 Task: Explore Airbnb accommodation in Warora, India from 9th November, 2023 to 16th November, 2023 for 2 adults.2 bedrooms having 2 beds and 1 bathroom. Property type can be flat. Amenities needed are: washing machine. Look for 5 properties as per requirement.
Action: Mouse moved to (416, 83)
Screenshot: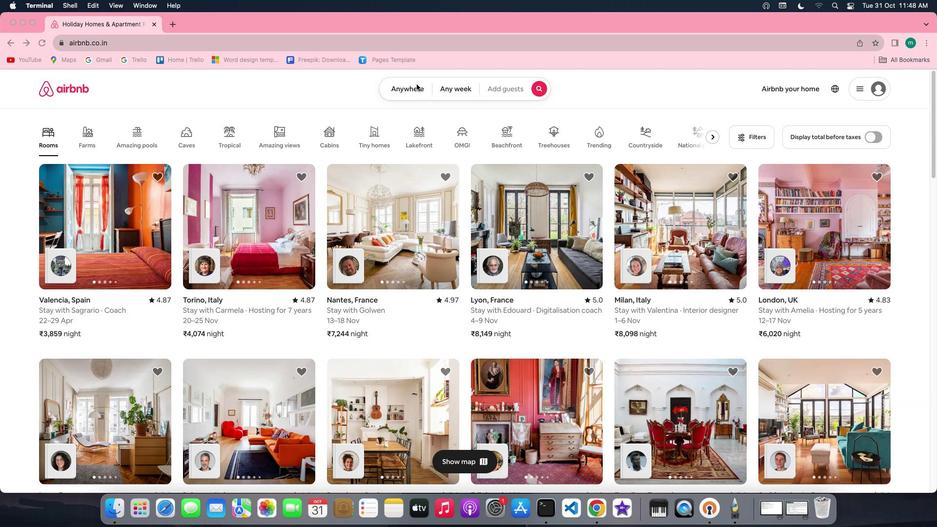 
Action: Mouse pressed left at (416, 83)
Screenshot: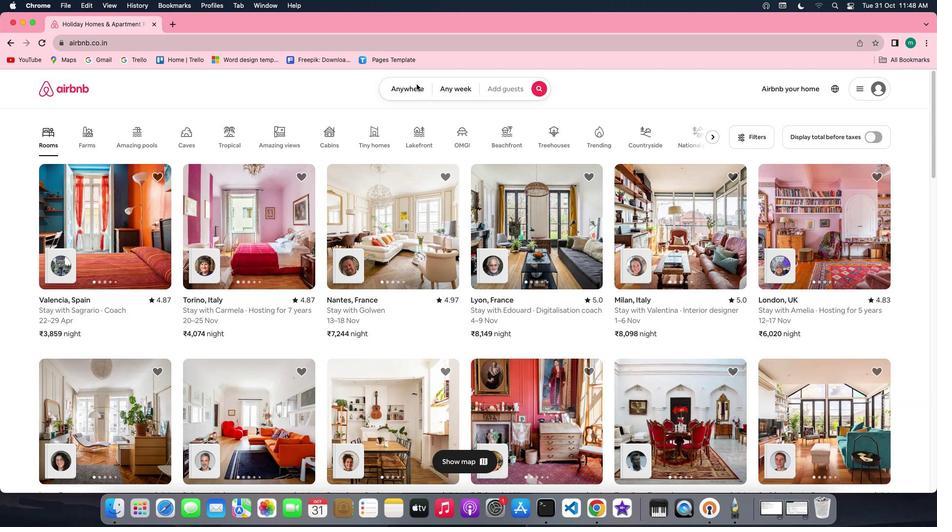 
Action: Mouse pressed left at (416, 83)
Screenshot: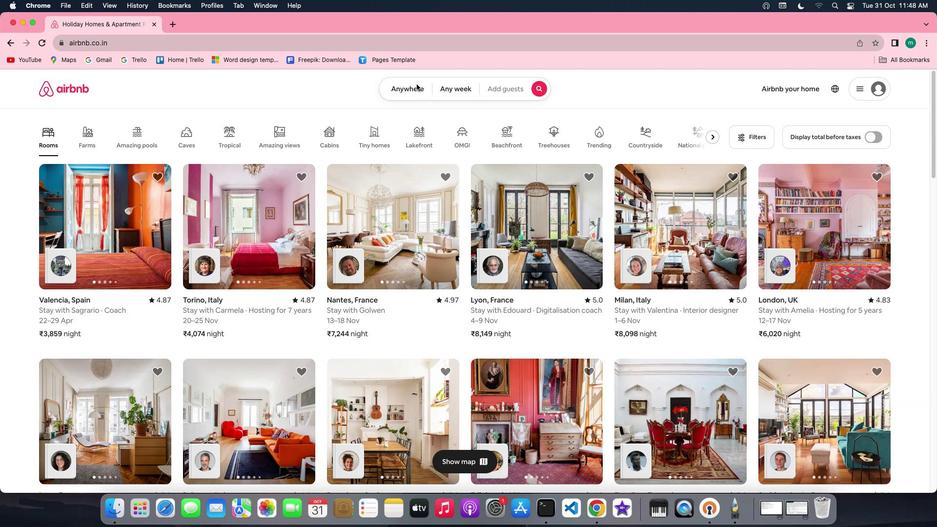 
Action: Mouse moved to (352, 125)
Screenshot: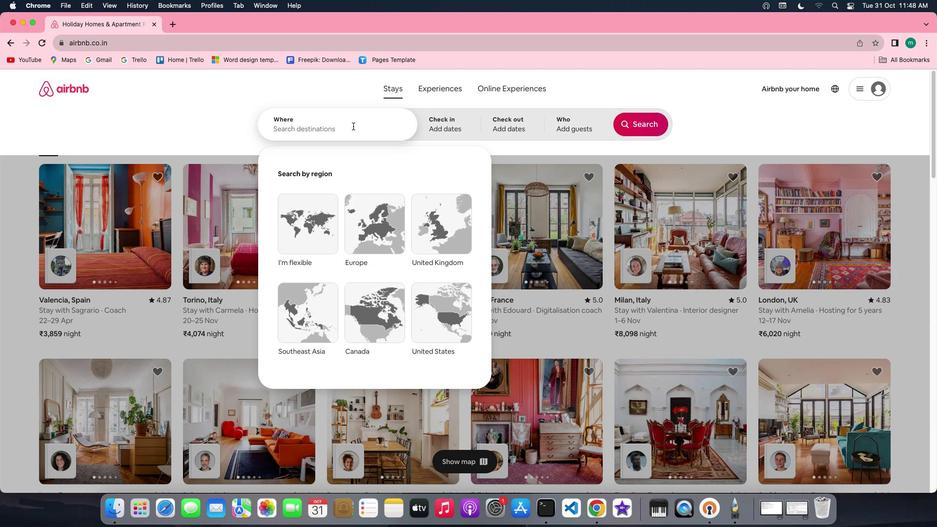 
Action: Mouse pressed left at (352, 125)
Screenshot: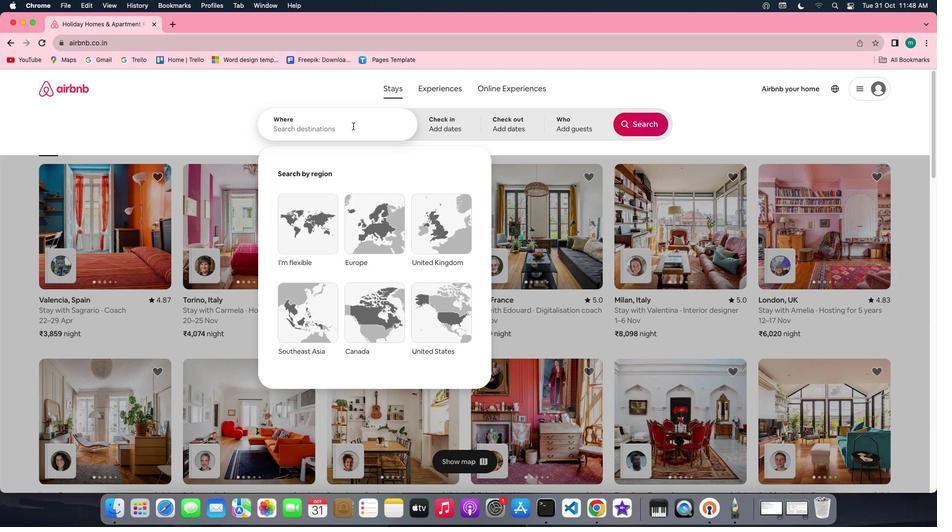 
Action: Key pressed Key.shift'W''a''r''o''r''a'','Key.spaceKey.shift'I''n''d''i''a'
Screenshot: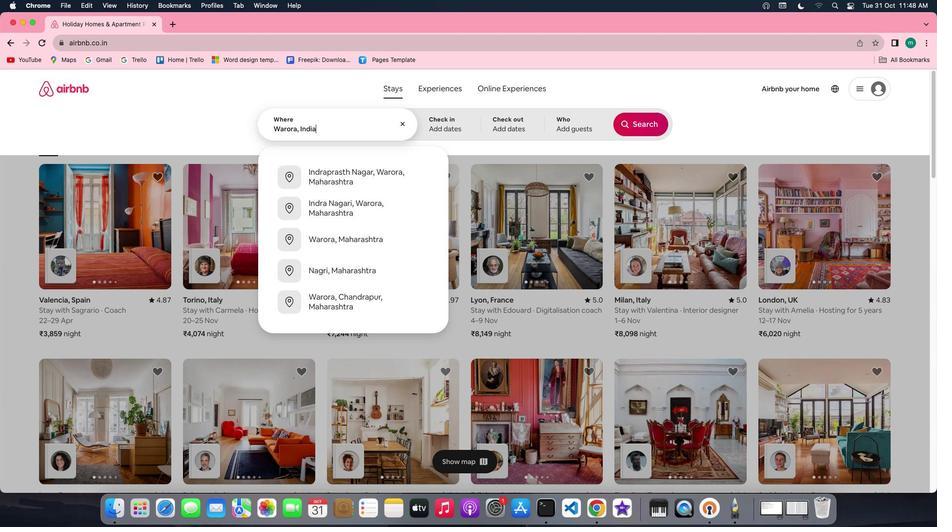 
Action: Mouse moved to (440, 119)
Screenshot: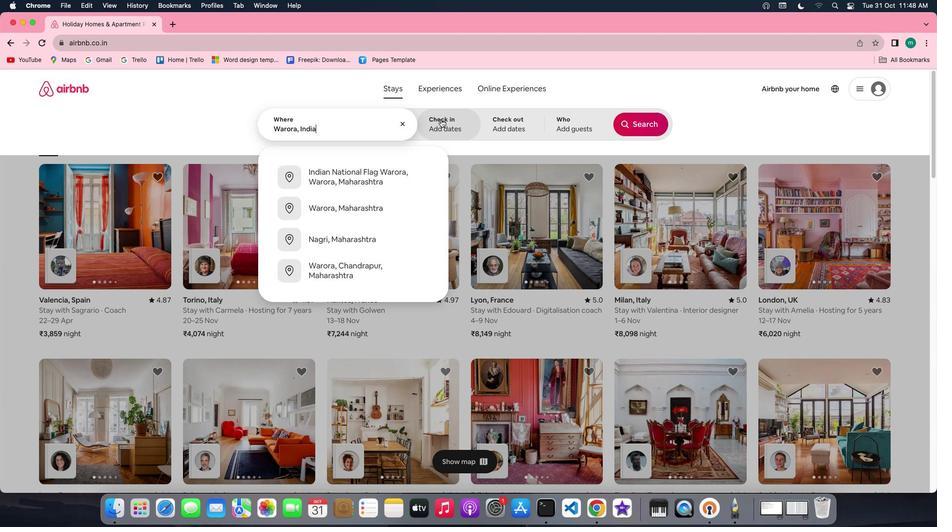 
Action: Mouse pressed left at (440, 119)
Screenshot: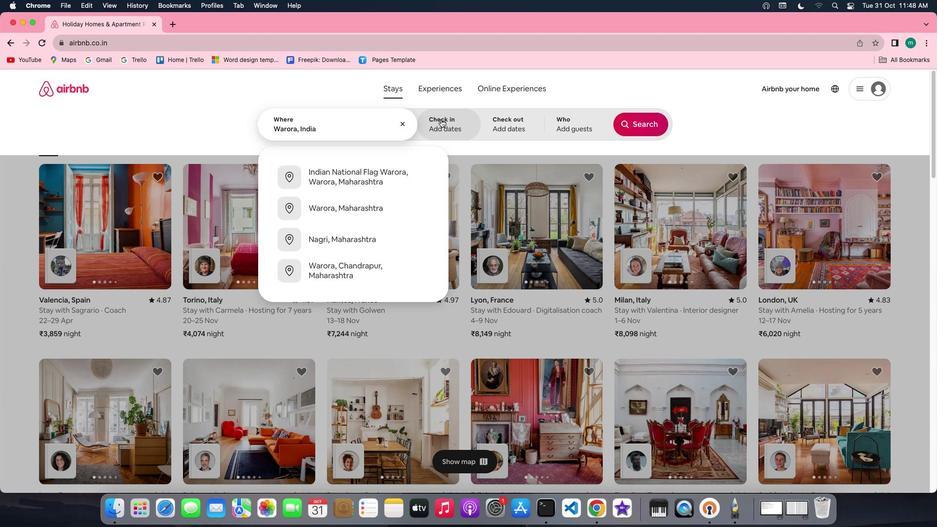 
Action: Mouse moved to (587, 267)
Screenshot: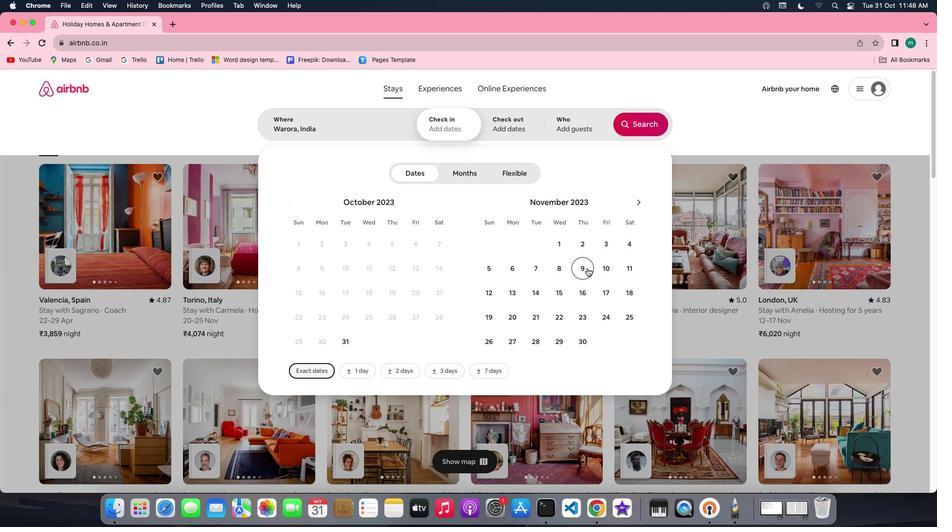 
Action: Mouse pressed left at (587, 267)
Screenshot: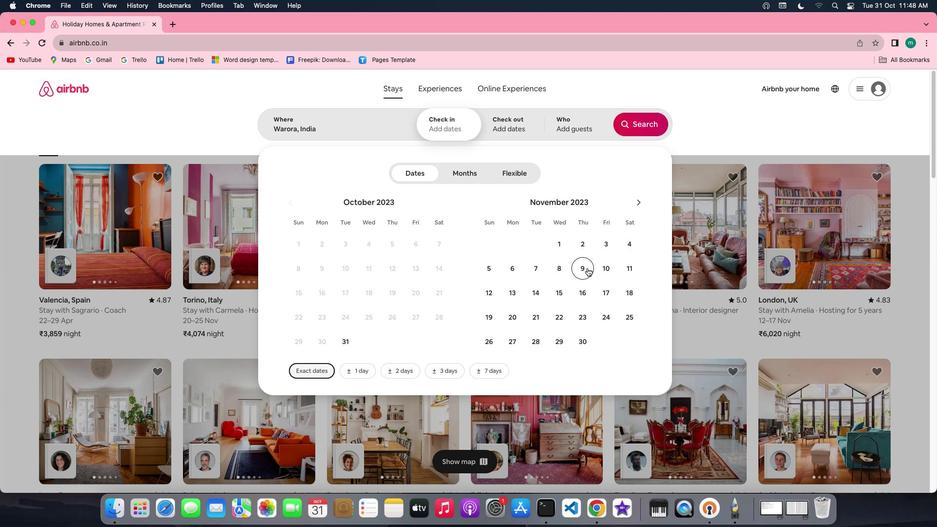 
Action: Mouse moved to (582, 292)
Screenshot: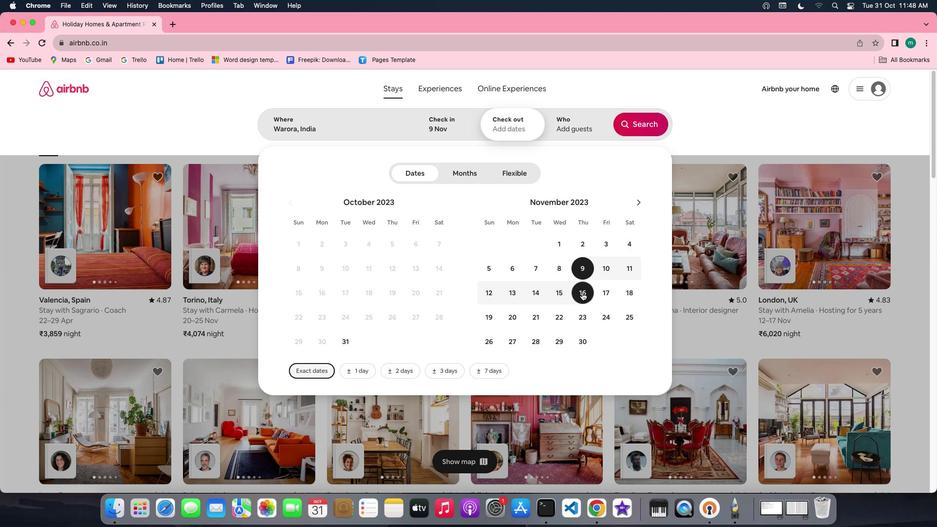 
Action: Mouse pressed left at (582, 292)
Screenshot: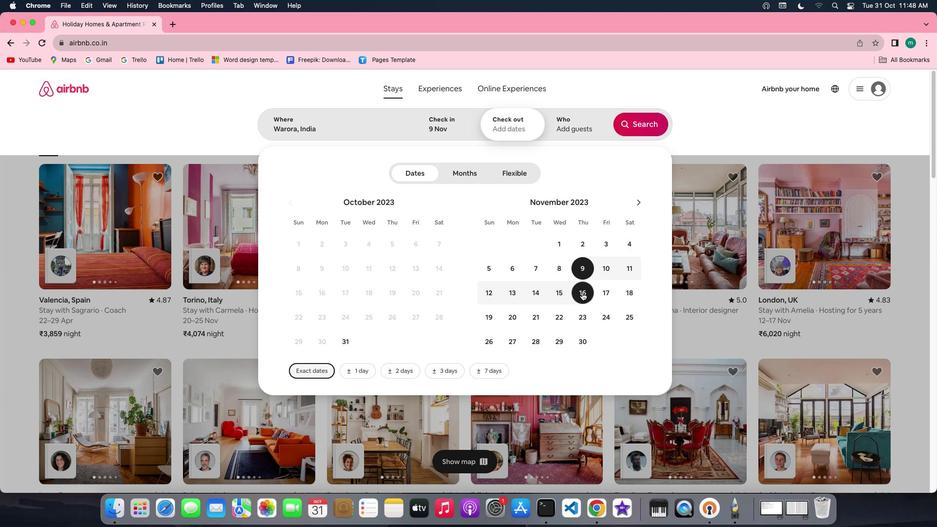 
Action: Mouse moved to (567, 135)
Screenshot: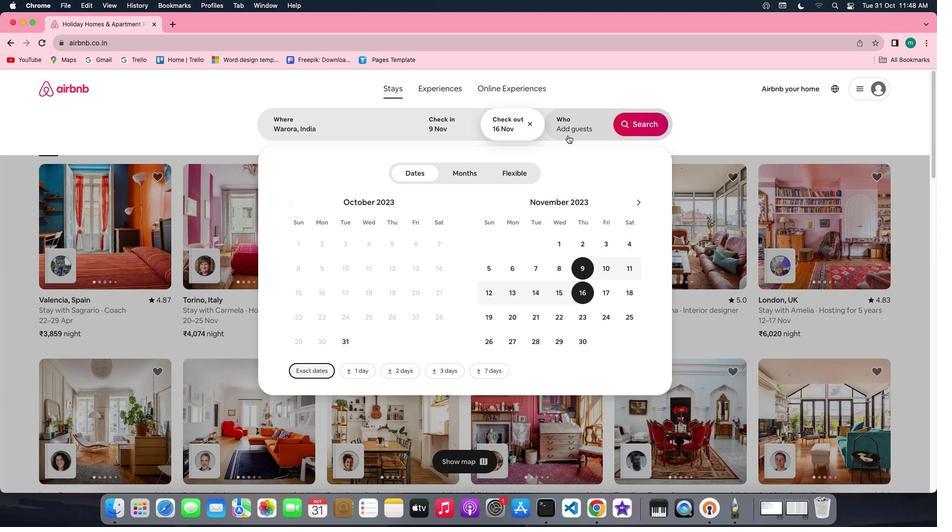 
Action: Mouse pressed left at (567, 135)
Screenshot: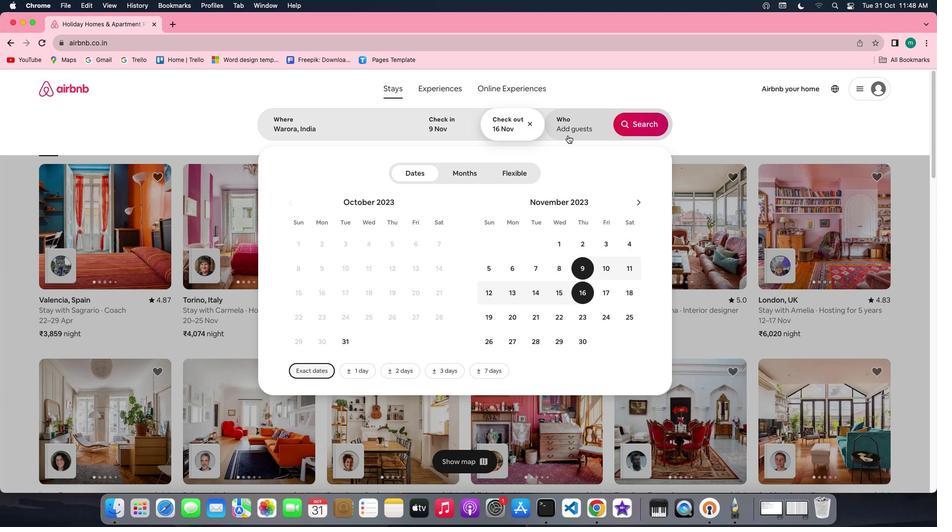 
Action: Mouse moved to (641, 175)
Screenshot: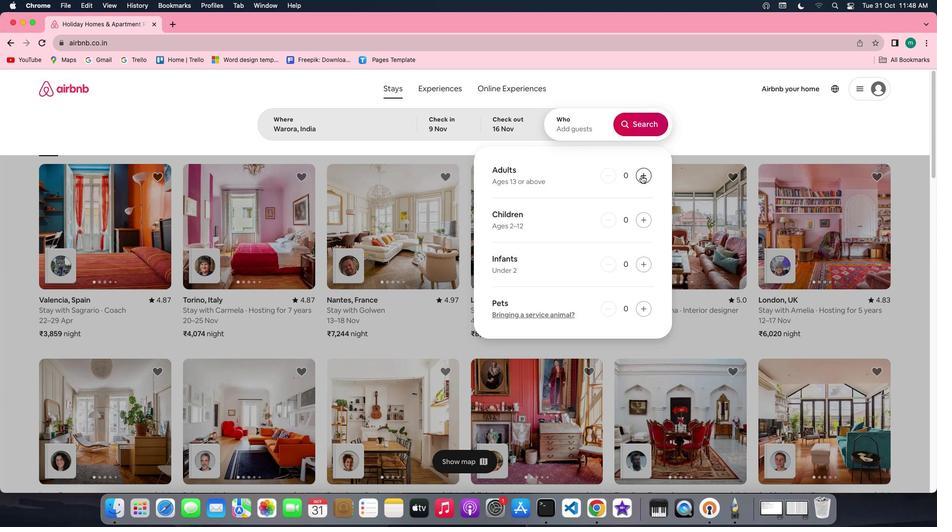 
Action: Mouse pressed left at (641, 175)
Screenshot: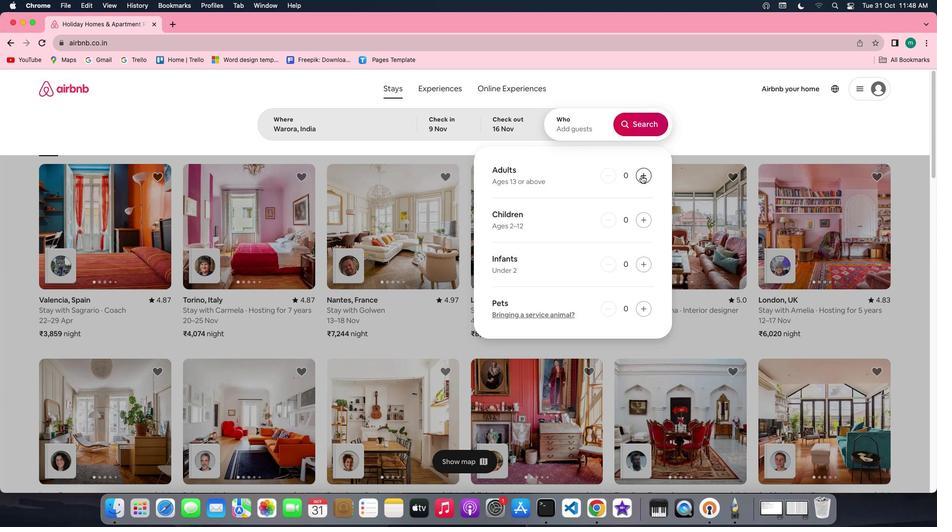 
Action: Mouse pressed left at (641, 175)
Screenshot: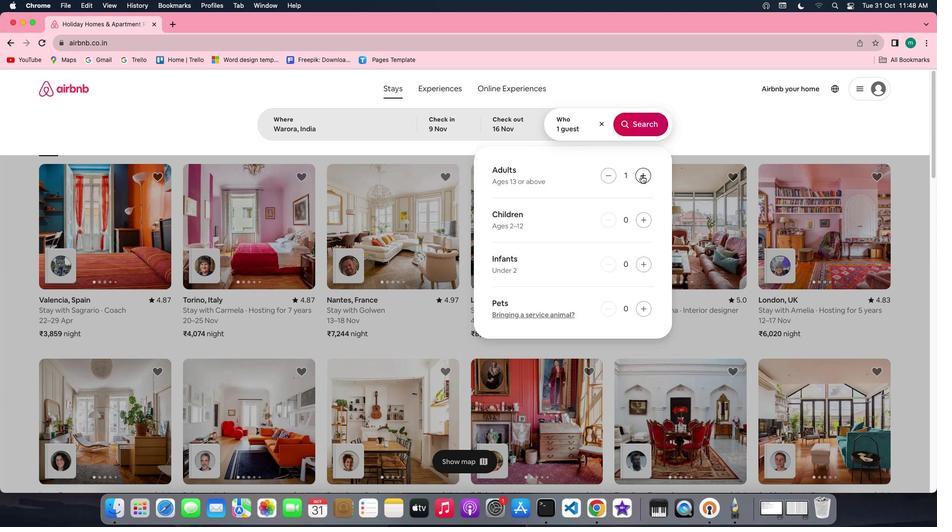 
Action: Mouse moved to (650, 123)
Screenshot: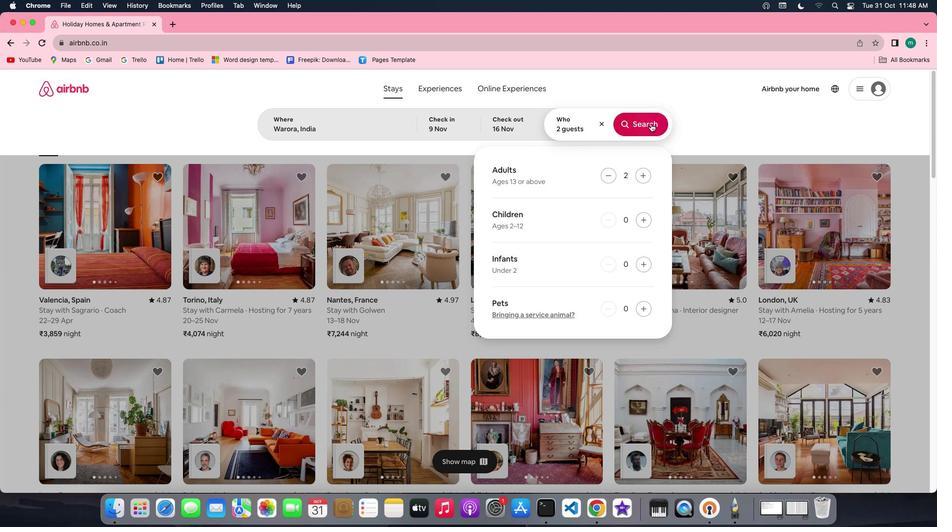 
Action: Mouse pressed left at (650, 123)
Screenshot: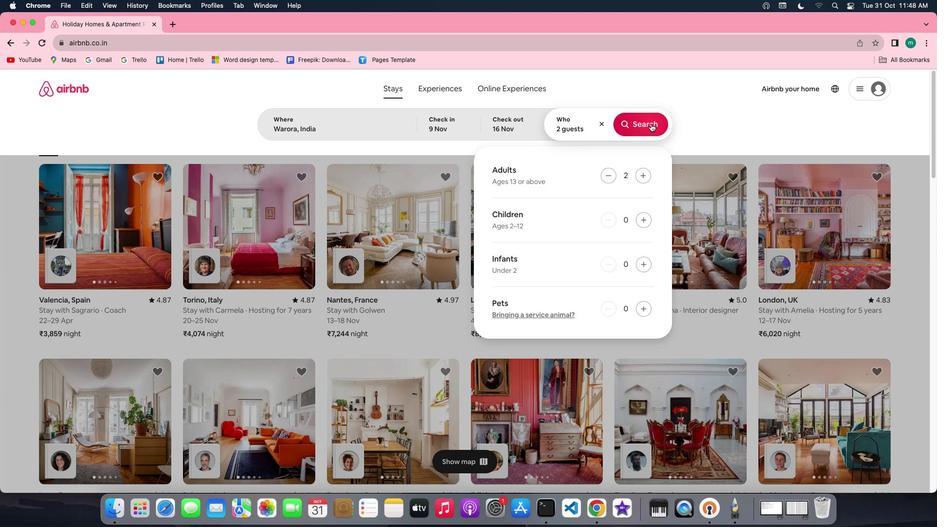 
Action: Mouse moved to (780, 123)
Screenshot: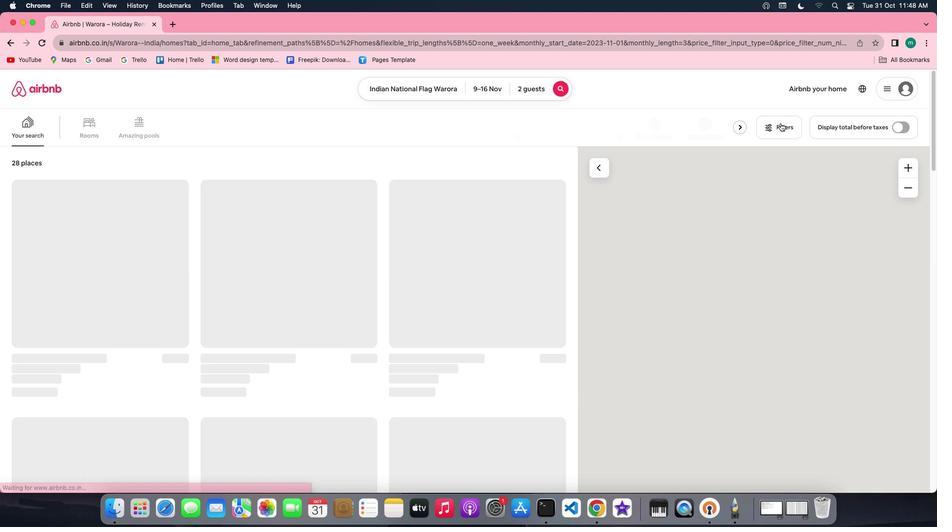 
Action: Mouse pressed left at (780, 123)
Screenshot: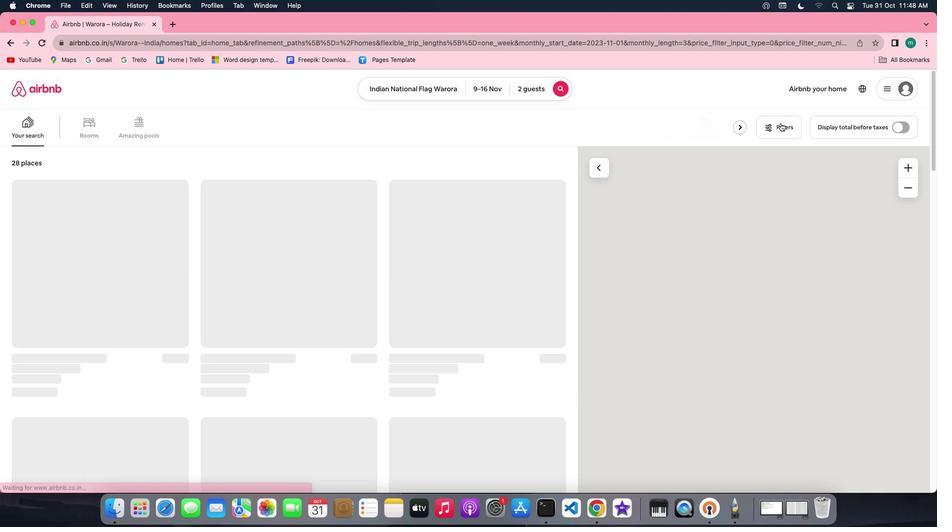
Action: Mouse moved to (493, 263)
Screenshot: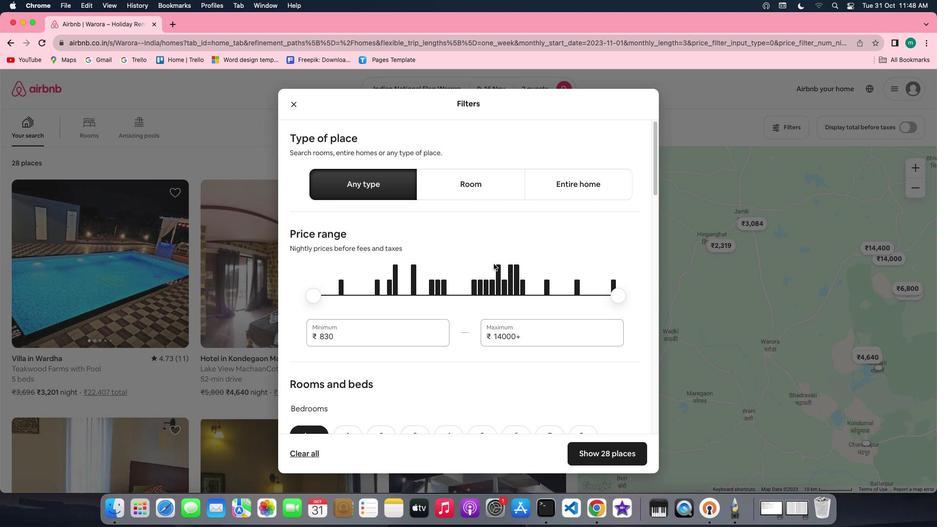 
Action: Mouse scrolled (493, 263) with delta (0, 0)
Screenshot: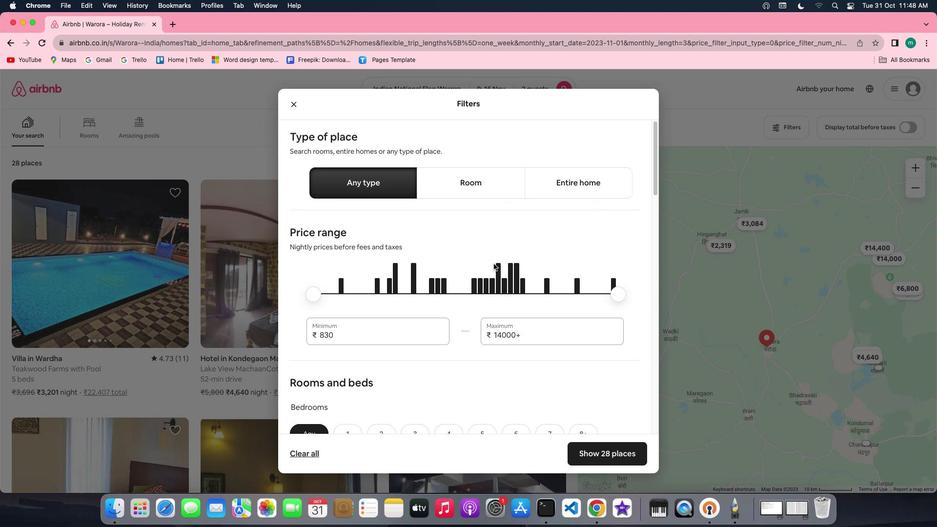 
Action: Mouse scrolled (493, 263) with delta (0, 0)
Screenshot: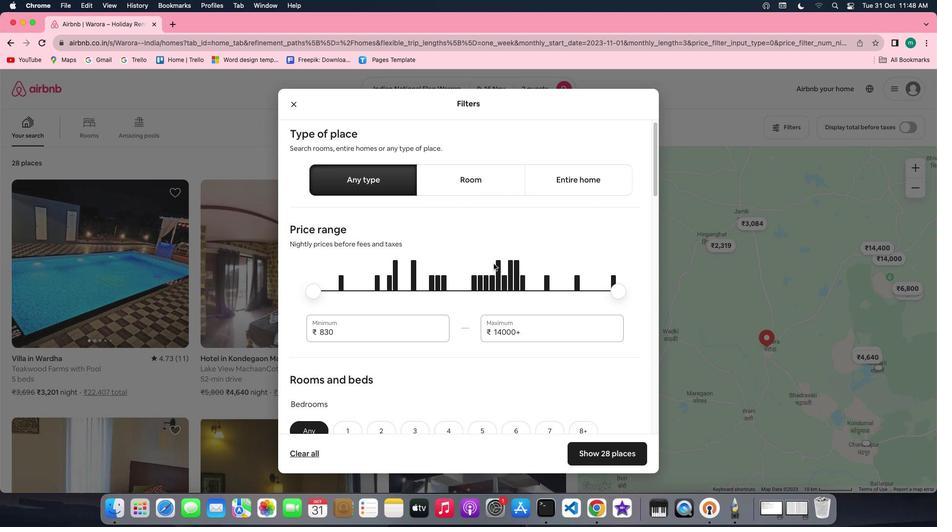 
Action: Mouse scrolled (493, 263) with delta (0, 0)
Screenshot: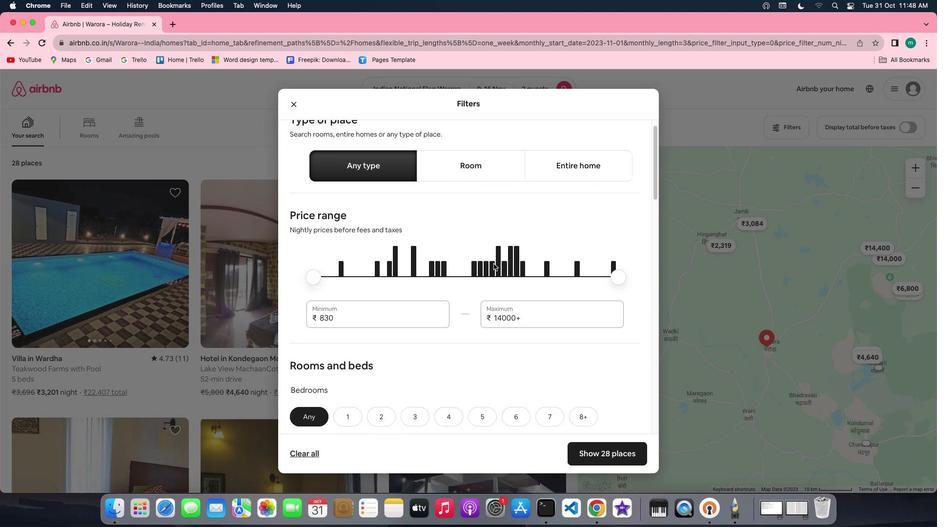 
Action: Mouse scrolled (493, 263) with delta (0, 0)
Screenshot: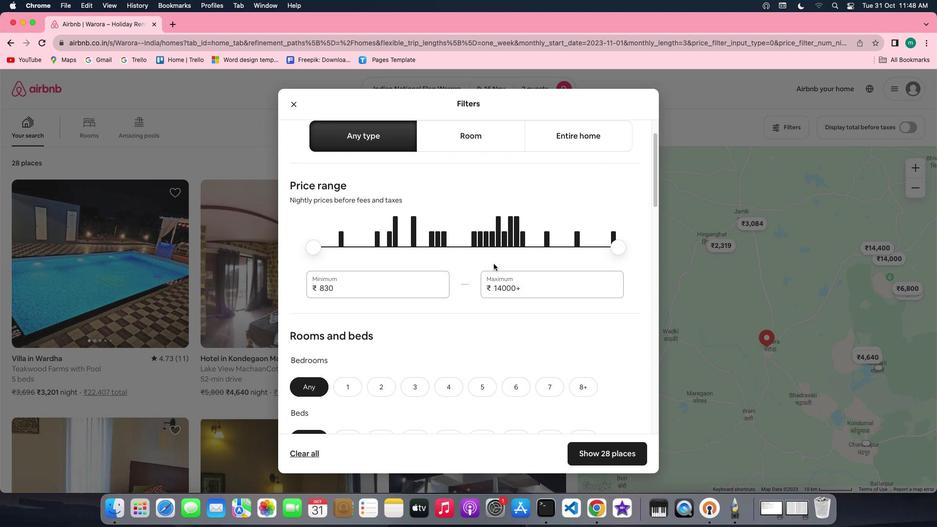 
Action: Mouse scrolled (493, 263) with delta (0, 0)
Screenshot: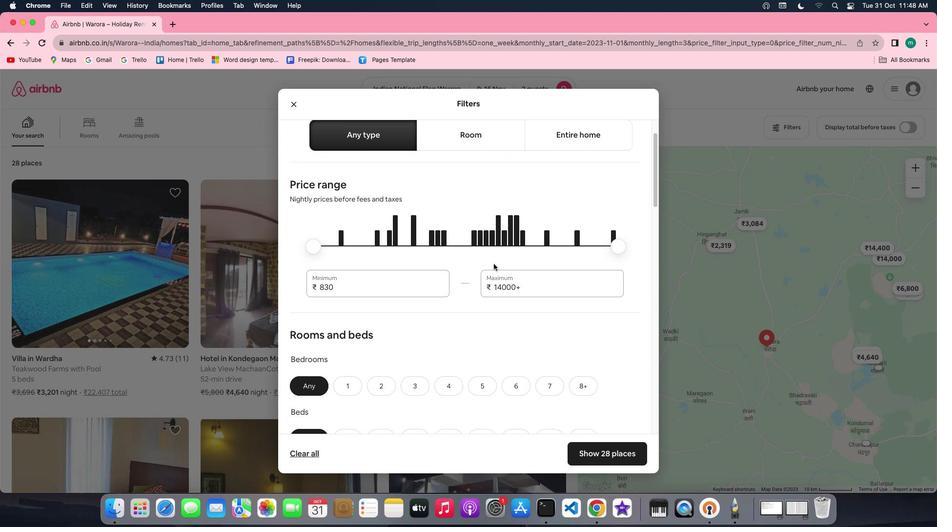 
Action: Mouse scrolled (493, 263) with delta (0, 0)
Screenshot: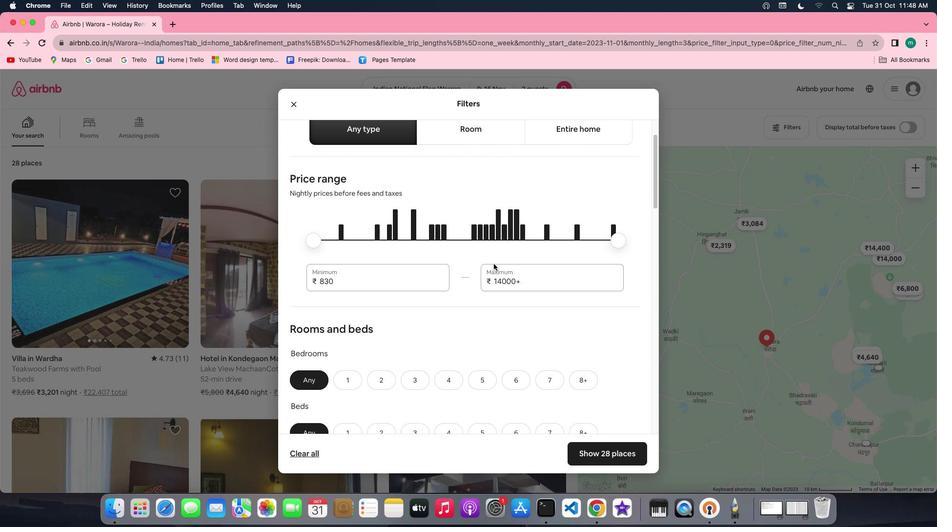 
Action: Mouse scrolled (493, 263) with delta (0, 0)
Screenshot: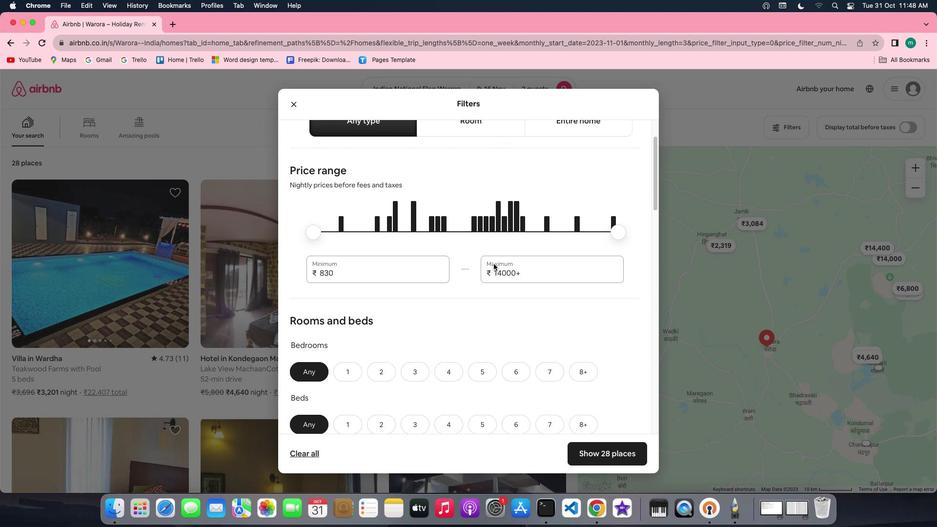 
Action: Mouse scrolled (493, 263) with delta (0, 0)
Screenshot: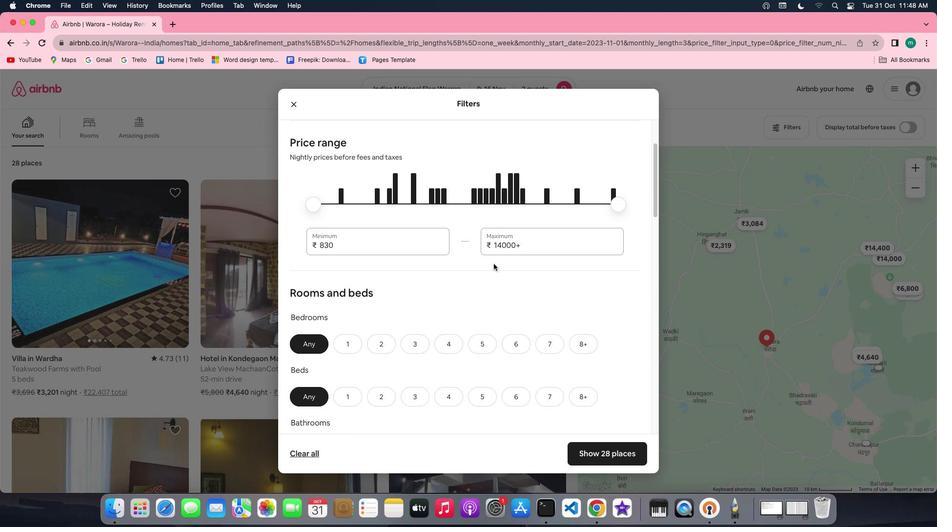 
Action: Mouse moved to (493, 263)
Screenshot: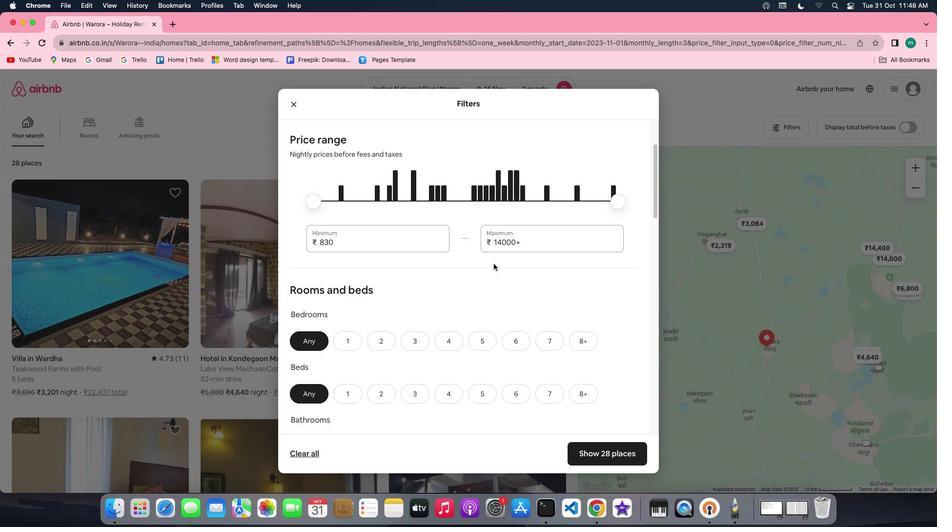 
Action: Mouse scrolled (493, 263) with delta (0, 0)
Screenshot: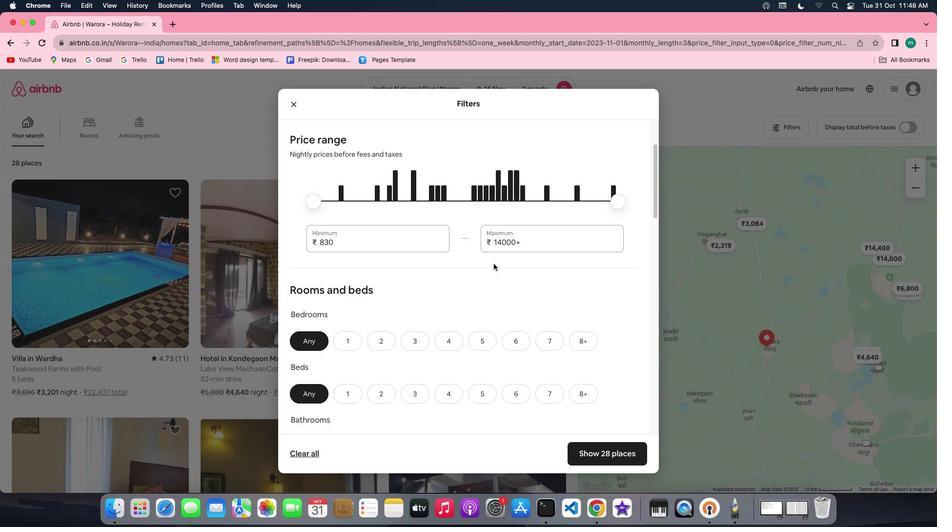 
Action: Mouse scrolled (493, 263) with delta (0, 0)
Screenshot: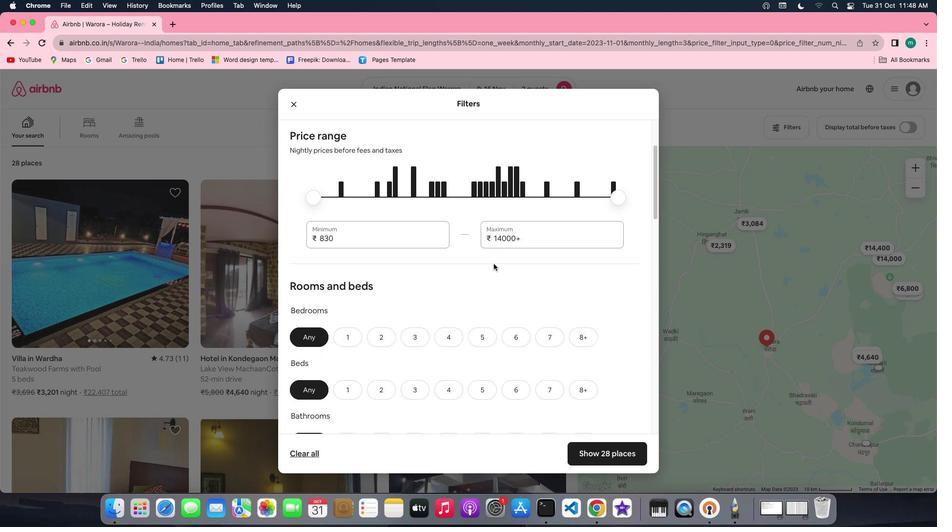 
Action: Mouse scrolled (493, 263) with delta (0, 0)
Screenshot: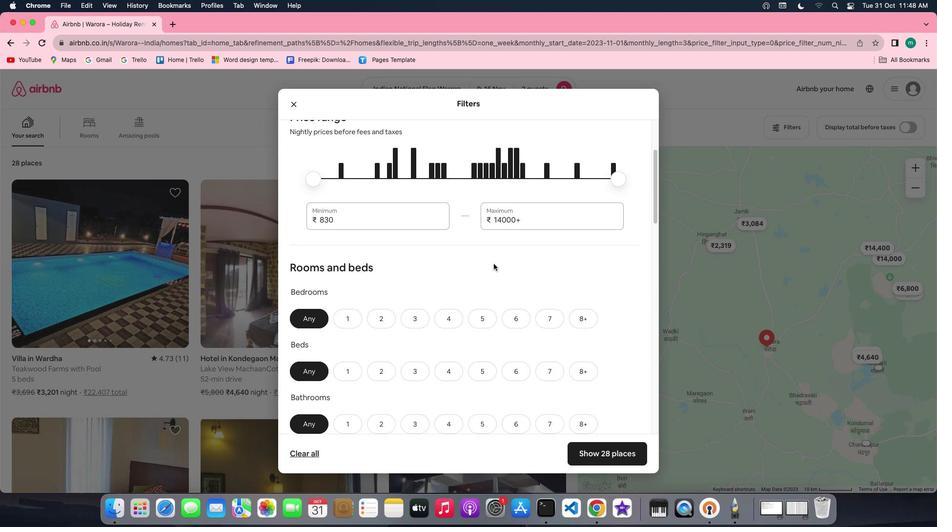 
Action: Mouse scrolled (493, 263) with delta (0, 0)
Screenshot: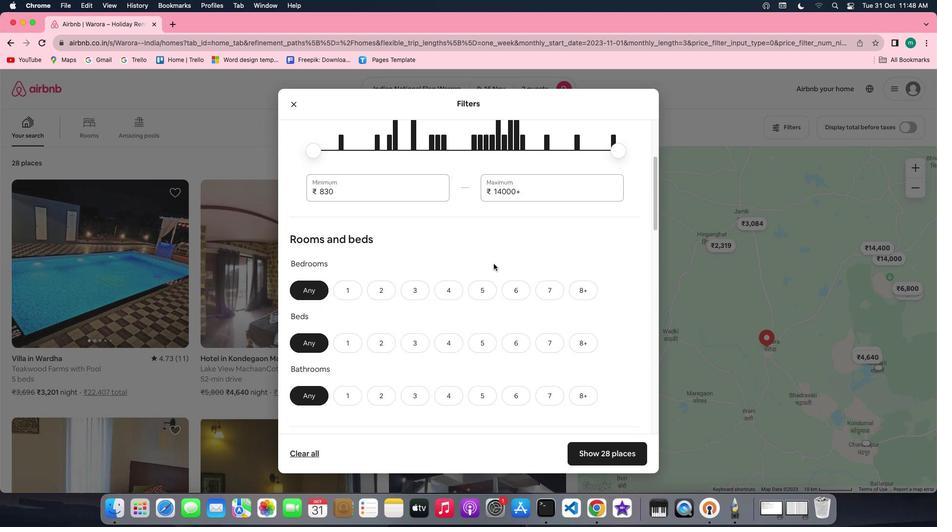
Action: Mouse scrolled (493, 263) with delta (0, 0)
Screenshot: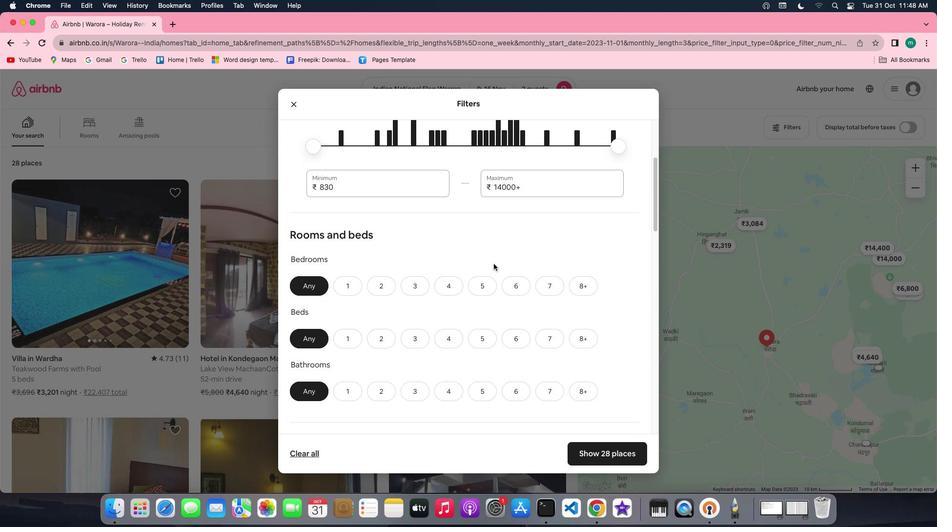 
Action: Mouse scrolled (493, 263) with delta (0, 0)
Screenshot: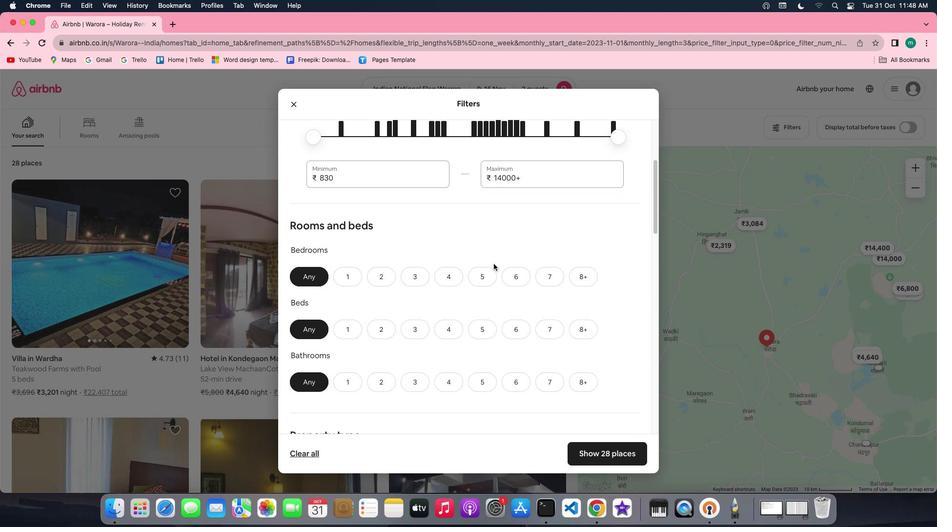 
Action: Mouse scrolled (493, 263) with delta (0, 0)
Screenshot: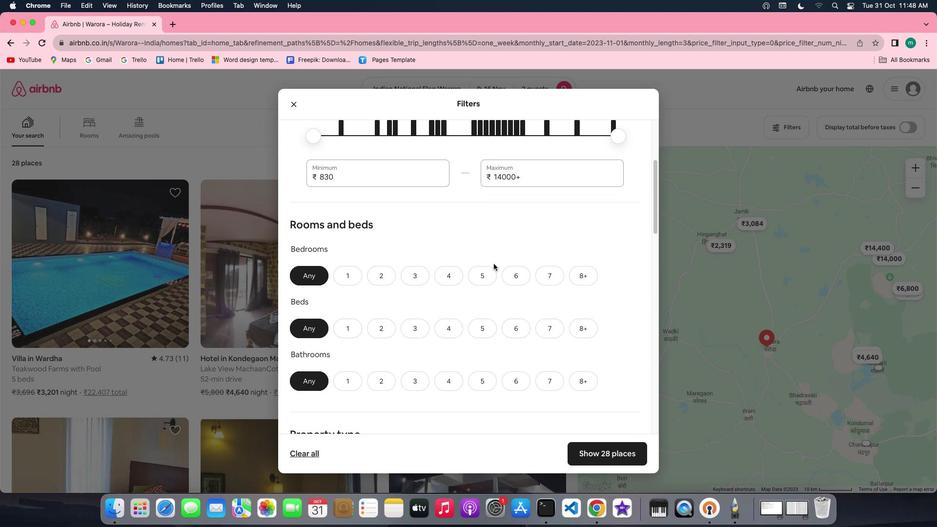 
Action: Mouse scrolled (493, 263) with delta (0, 0)
Screenshot: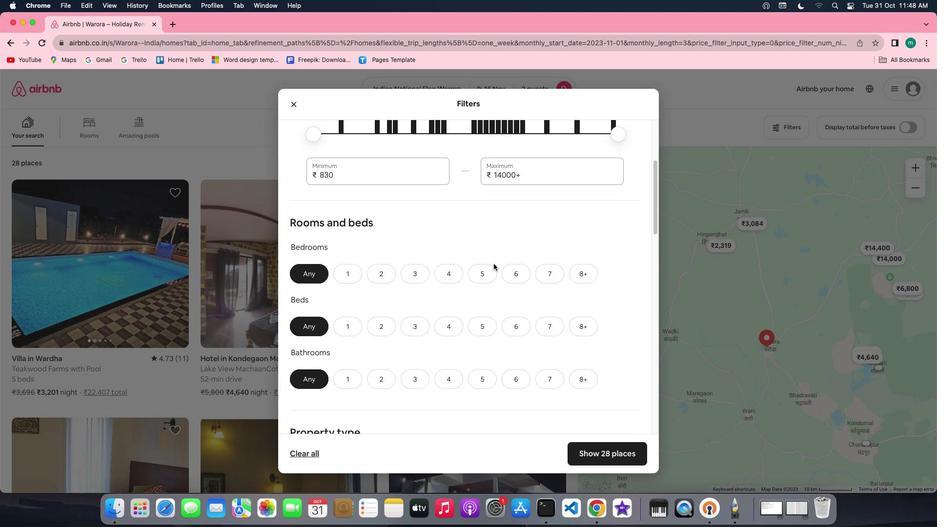
Action: Mouse scrolled (493, 263) with delta (0, 0)
Screenshot: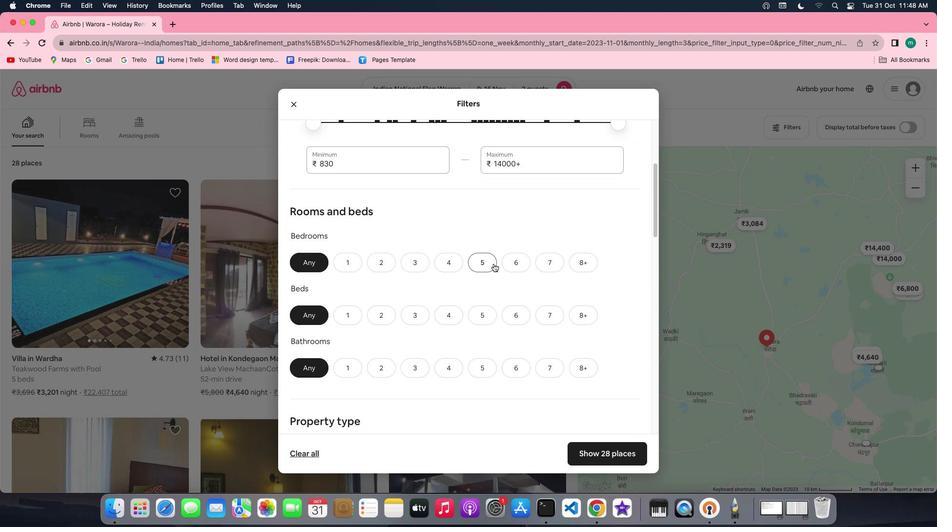 
Action: Mouse moved to (386, 223)
Screenshot: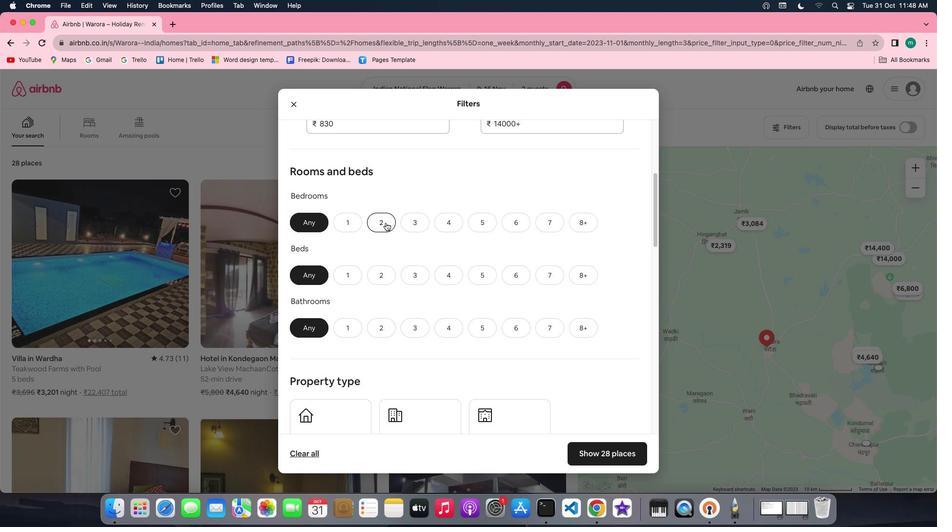 
Action: Mouse pressed left at (386, 223)
Screenshot: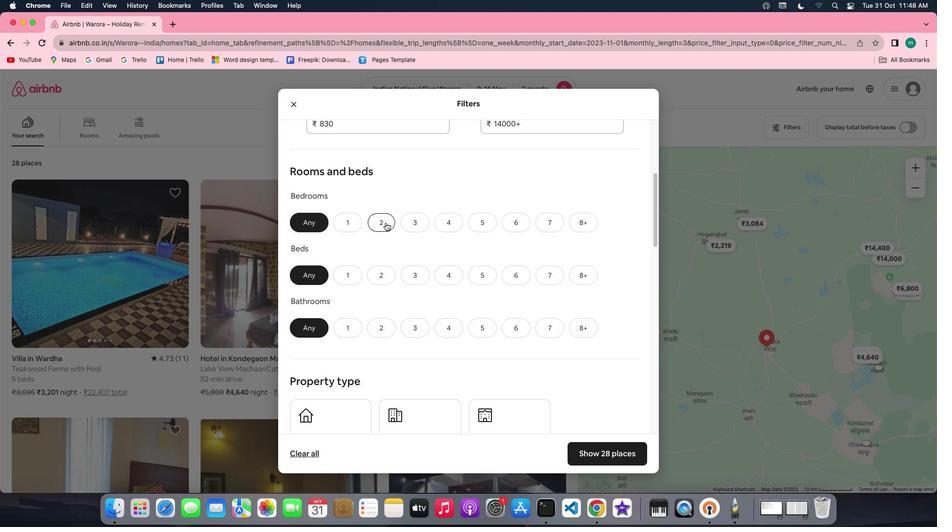
Action: Mouse moved to (377, 276)
Screenshot: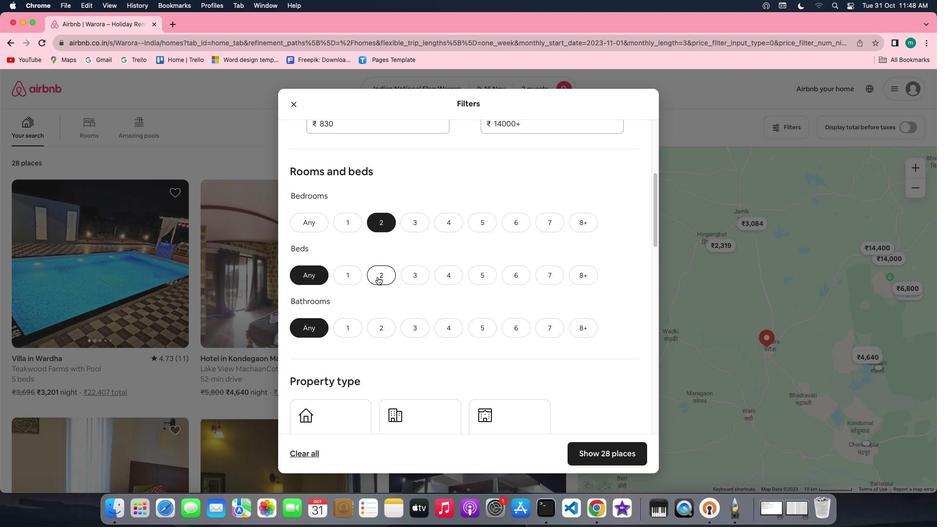 
Action: Mouse pressed left at (377, 276)
Screenshot: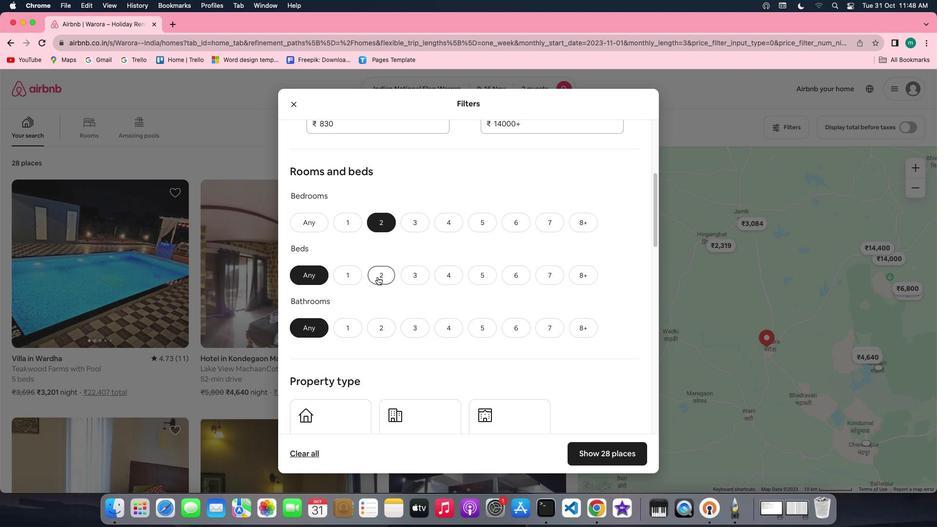 
Action: Mouse moved to (348, 325)
Screenshot: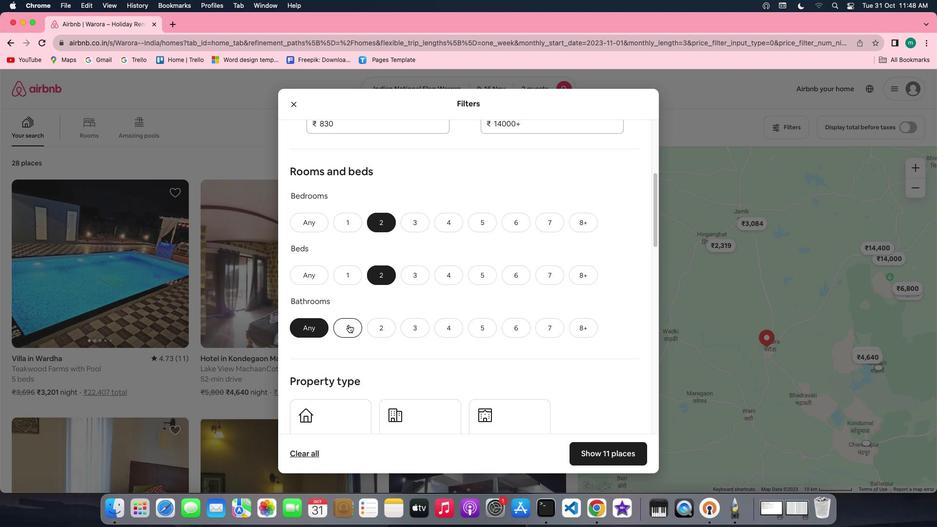 
Action: Mouse pressed left at (348, 325)
Screenshot: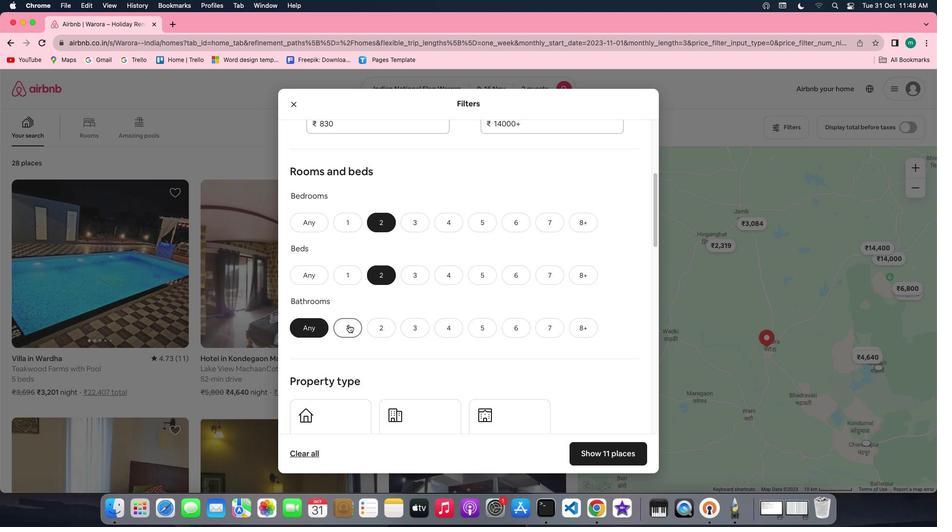 
Action: Mouse moved to (506, 327)
Screenshot: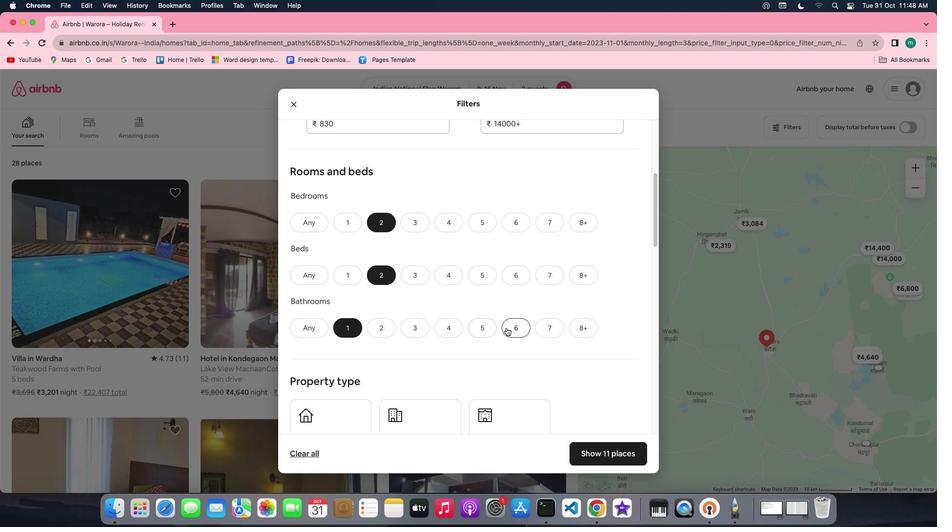 
Action: Mouse scrolled (506, 327) with delta (0, 0)
Screenshot: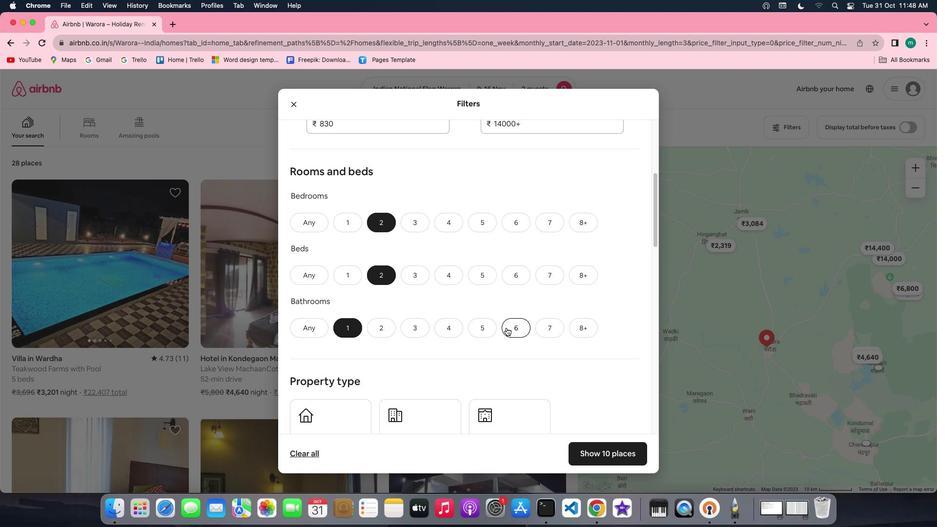 
Action: Mouse scrolled (506, 327) with delta (0, 0)
Screenshot: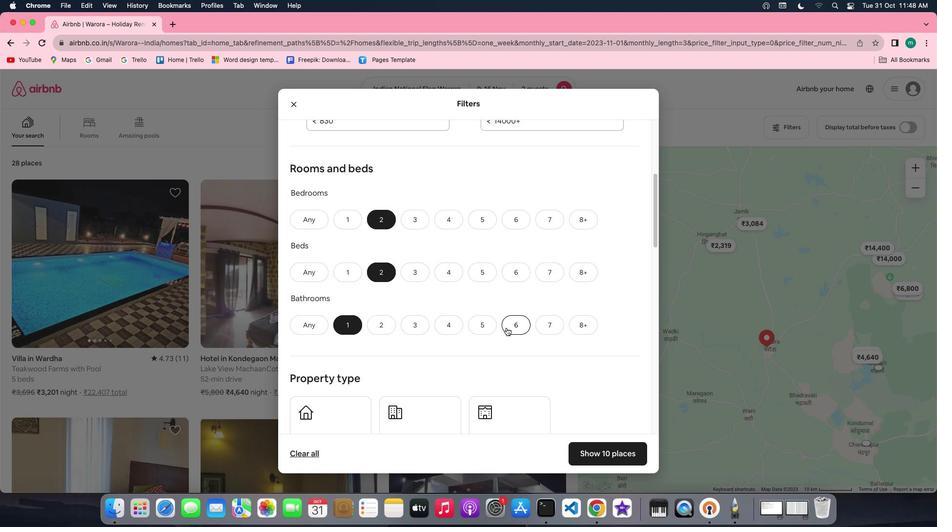
Action: Mouse scrolled (506, 327) with delta (0, 0)
Screenshot: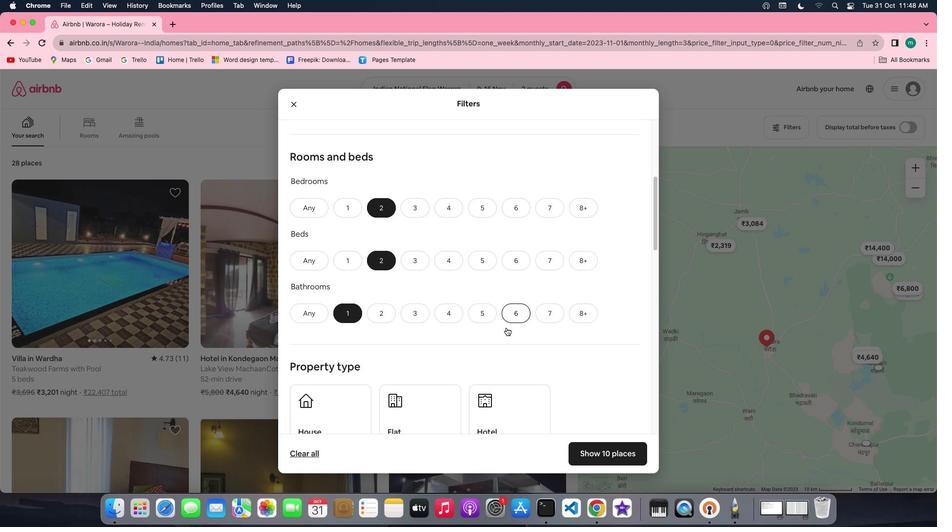 
Action: Mouse scrolled (506, 327) with delta (0, 0)
Screenshot: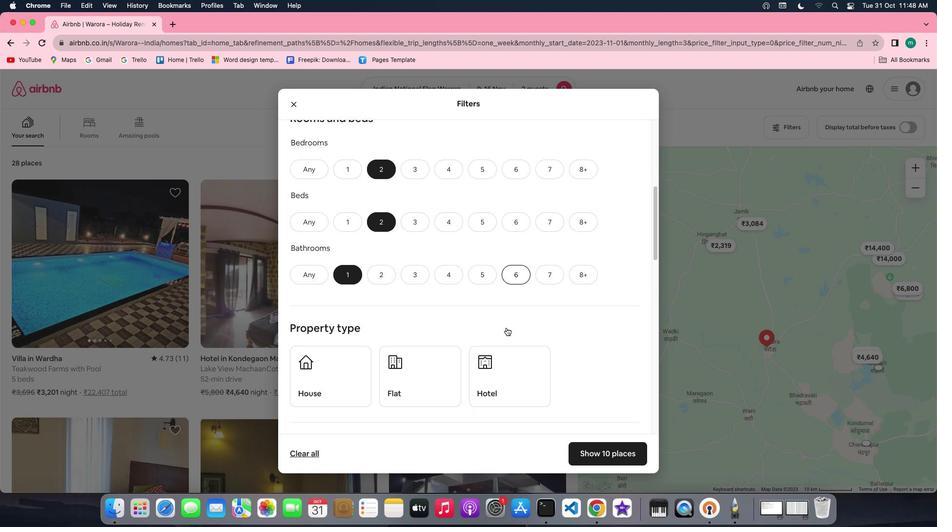 
Action: Mouse scrolled (506, 327) with delta (0, 0)
Screenshot: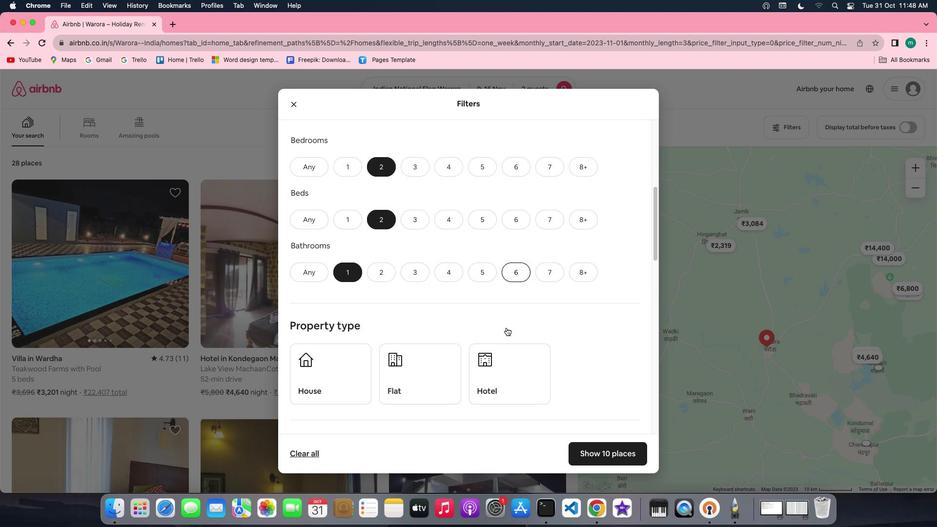 
Action: Mouse scrolled (506, 327) with delta (0, 0)
Screenshot: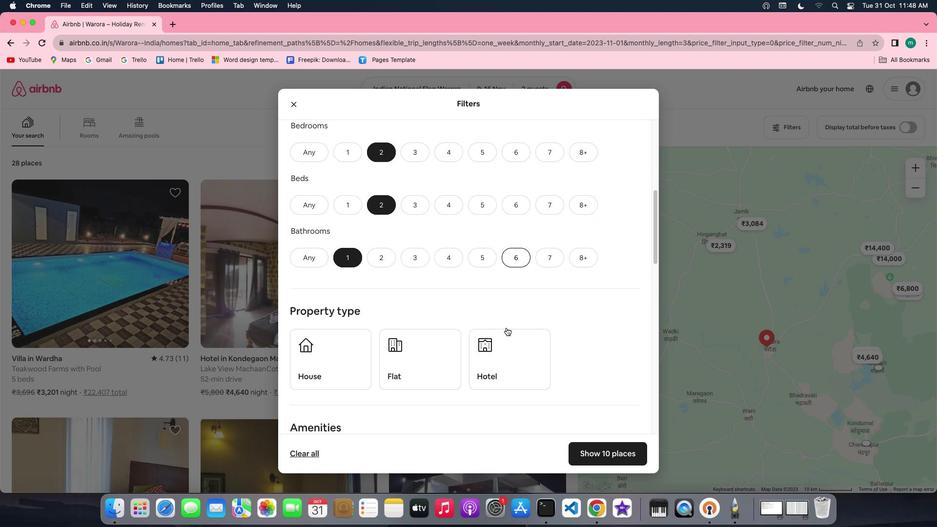 
Action: Mouse scrolled (506, 327) with delta (0, 0)
Screenshot: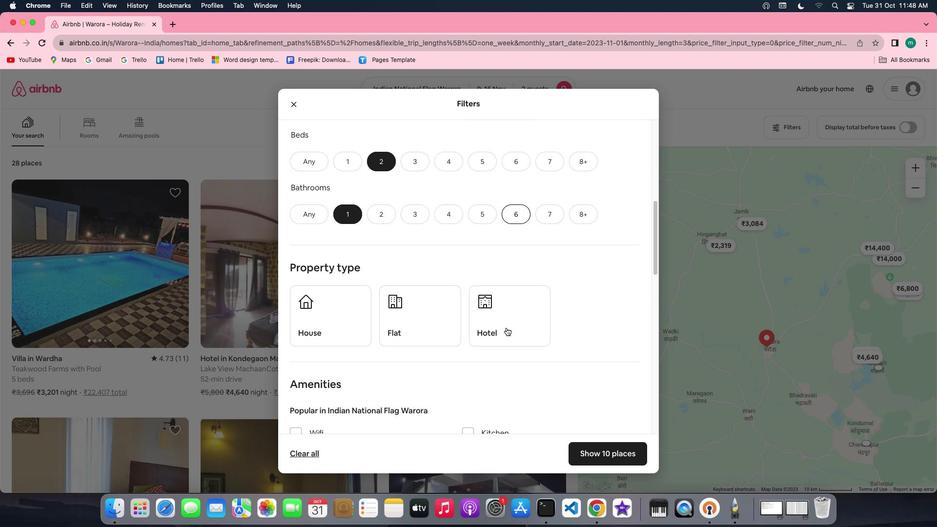 
Action: Mouse scrolled (506, 327) with delta (0, 0)
Screenshot: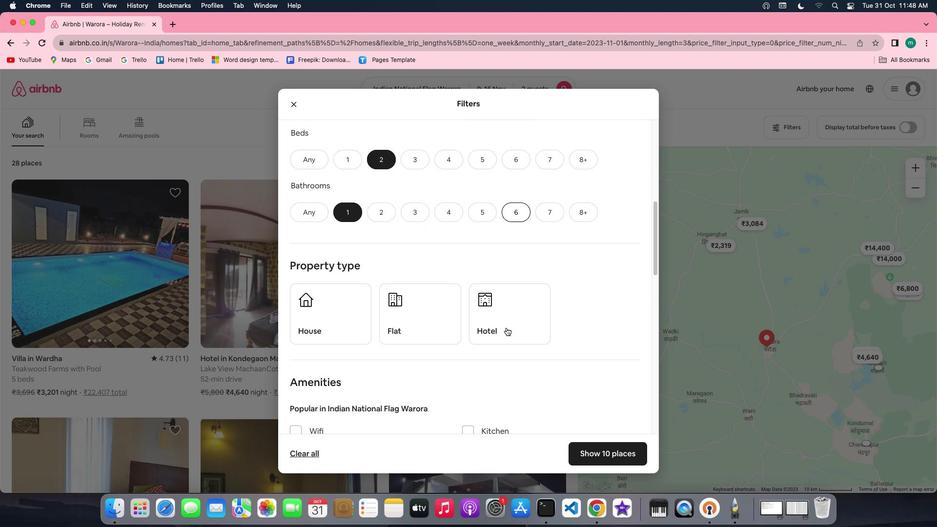 
Action: Mouse scrolled (506, 327) with delta (0, 0)
Screenshot: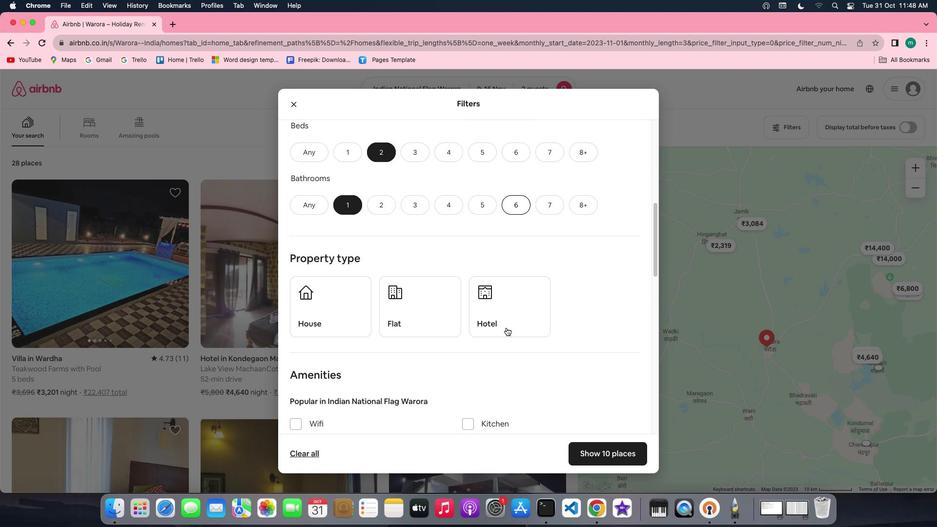 
Action: Mouse scrolled (506, 327) with delta (0, 0)
Screenshot: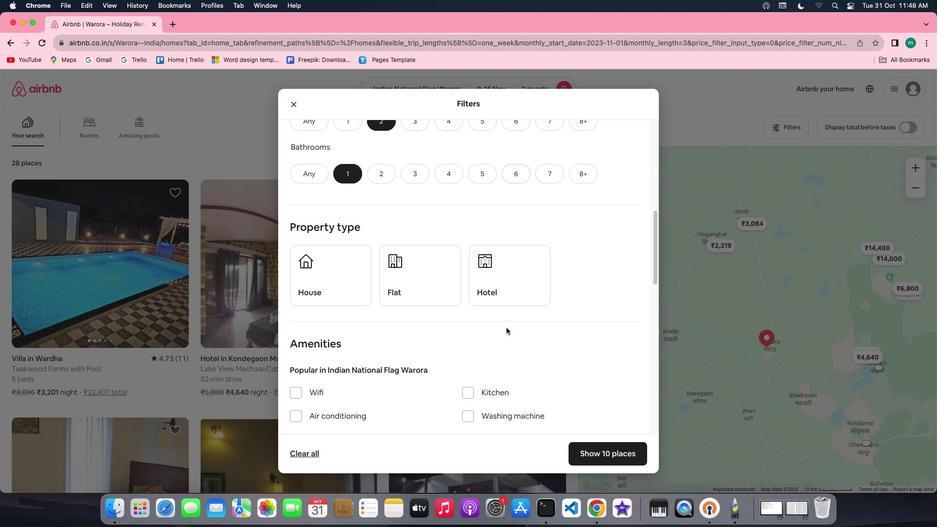 
Action: Mouse scrolled (506, 327) with delta (0, 0)
Screenshot: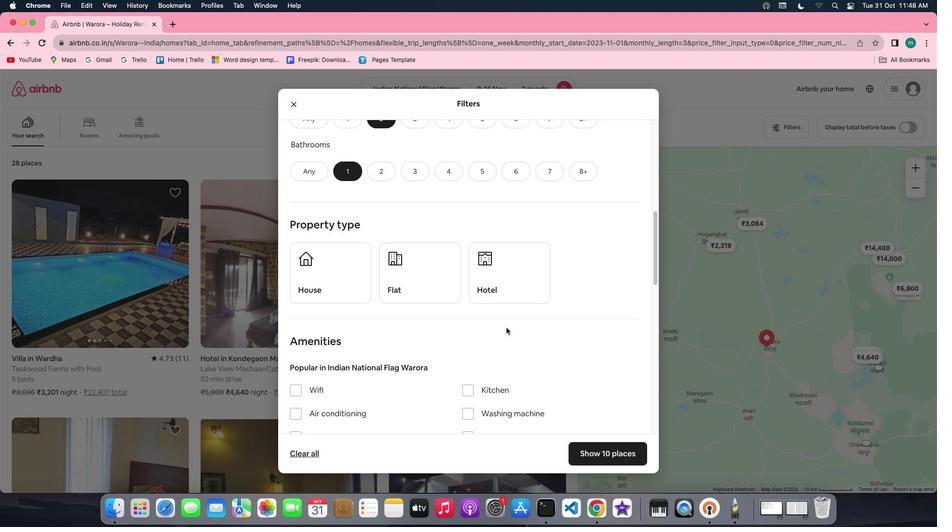 
Action: Mouse scrolled (506, 327) with delta (0, 0)
Screenshot: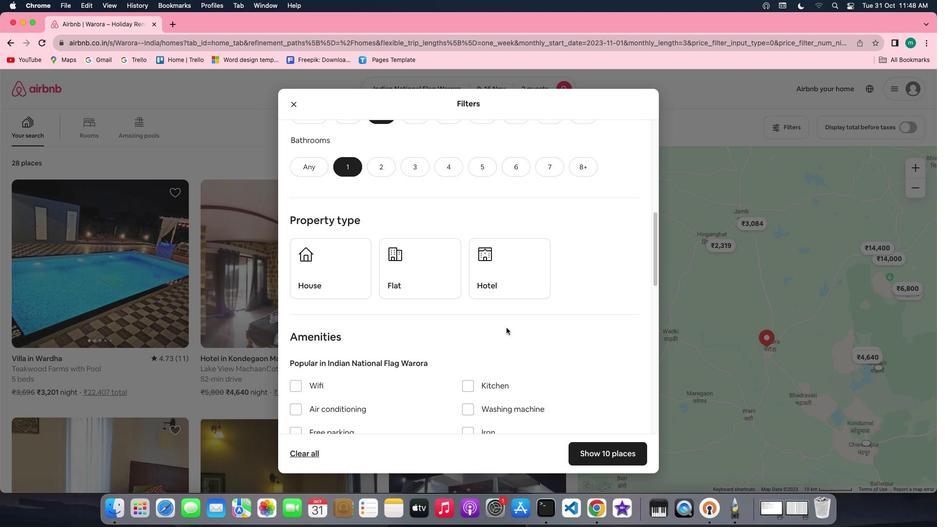 
Action: Mouse moved to (415, 265)
Screenshot: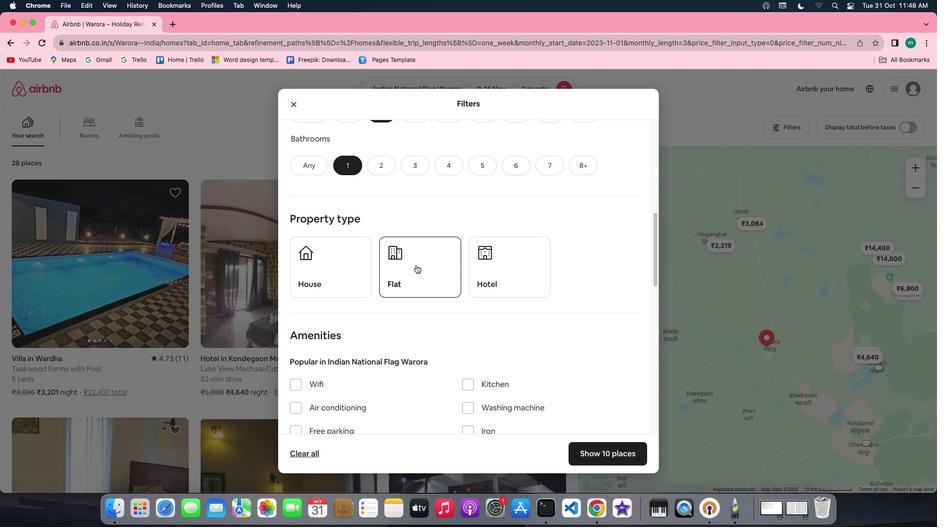 
Action: Mouse pressed left at (415, 265)
Screenshot: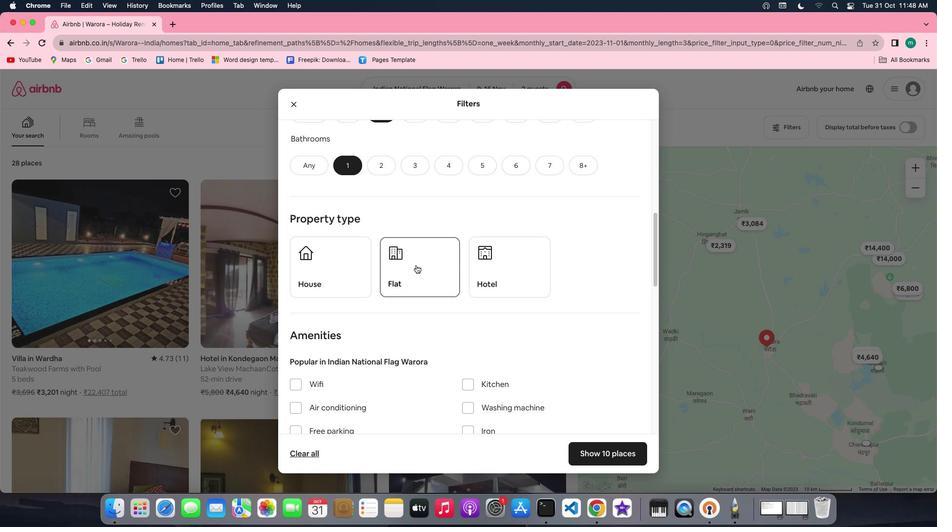 
Action: Mouse moved to (553, 307)
Screenshot: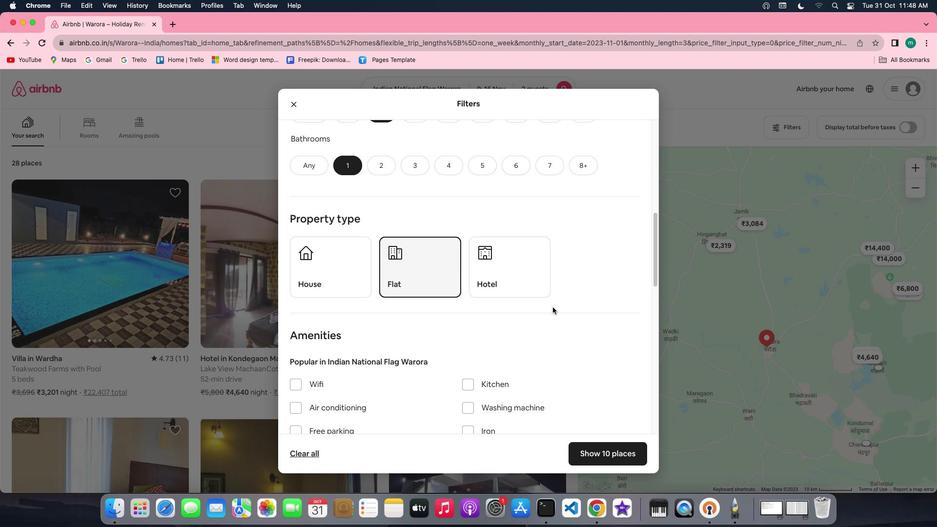 
Action: Mouse scrolled (553, 307) with delta (0, 0)
Screenshot: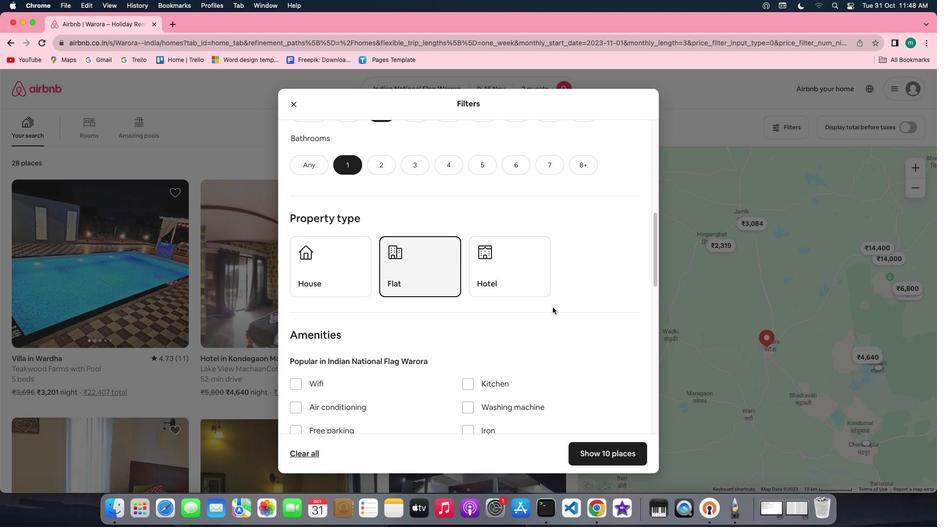 
Action: Mouse scrolled (553, 307) with delta (0, 0)
Screenshot: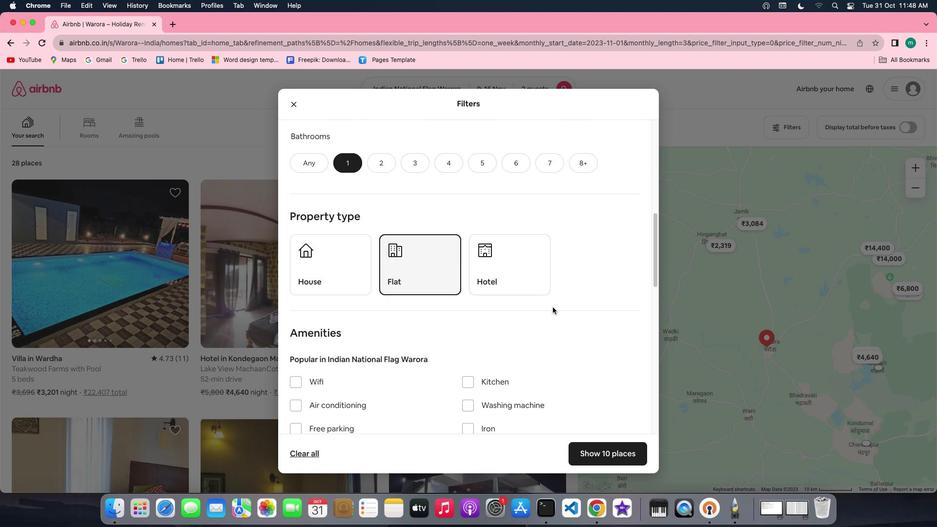 
Action: Mouse scrolled (553, 307) with delta (0, 0)
Screenshot: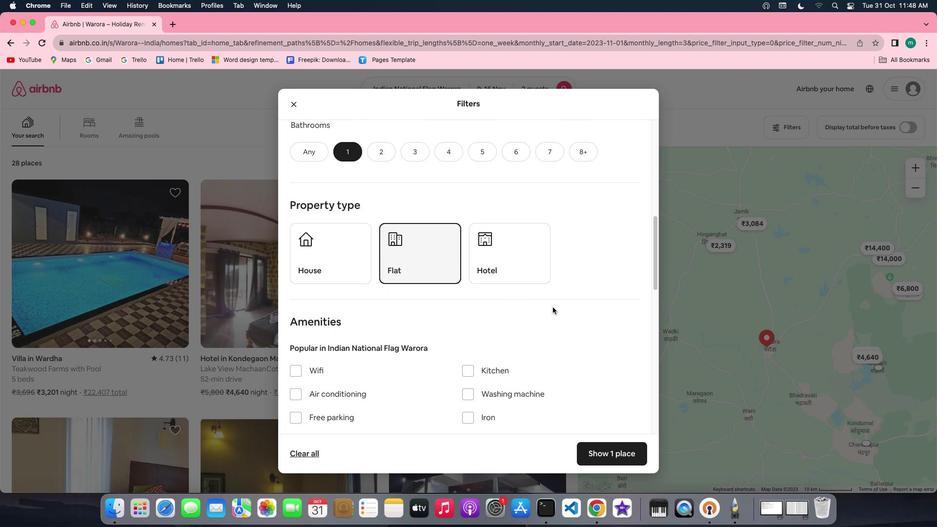 
Action: Mouse scrolled (553, 307) with delta (0, 0)
Screenshot: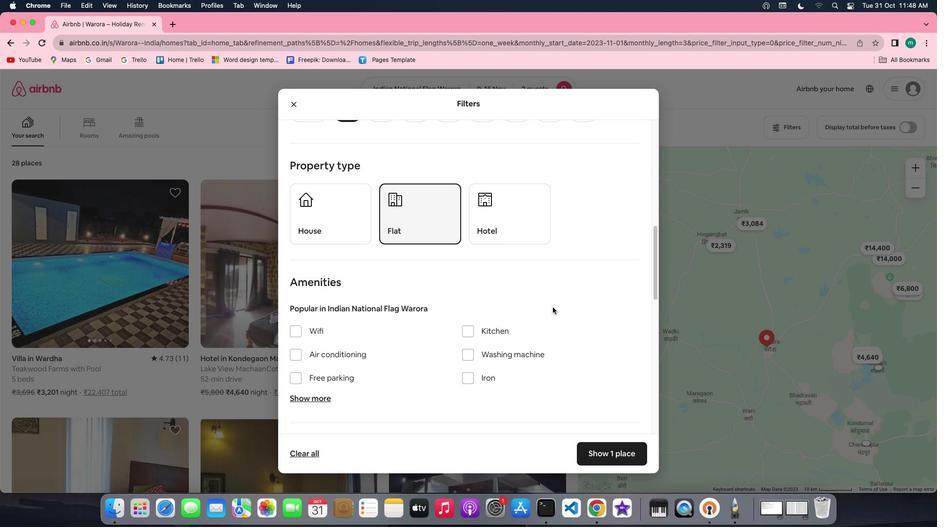 
Action: Mouse scrolled (553, 307) with delta (0, 0)
Screenshot: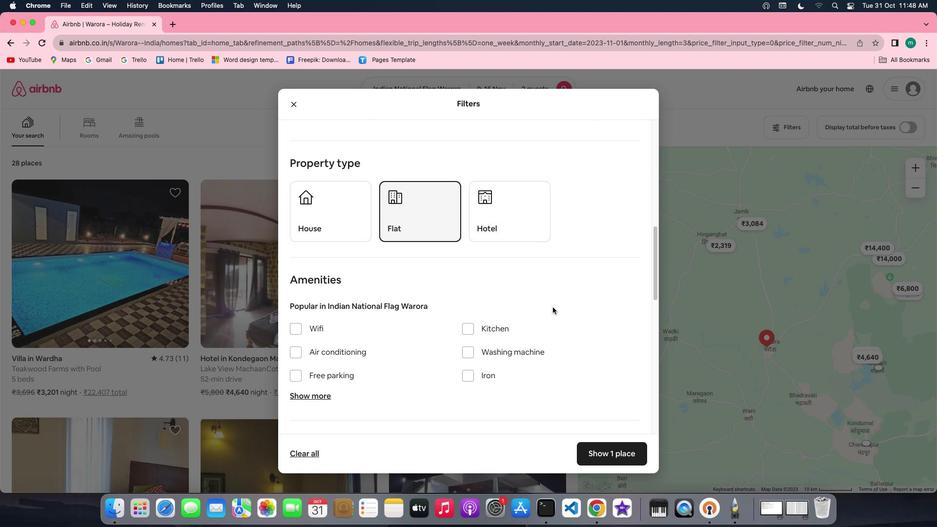 
Action: Mouse scrolled (553, 307) with delta (0, 0)
Screenshot: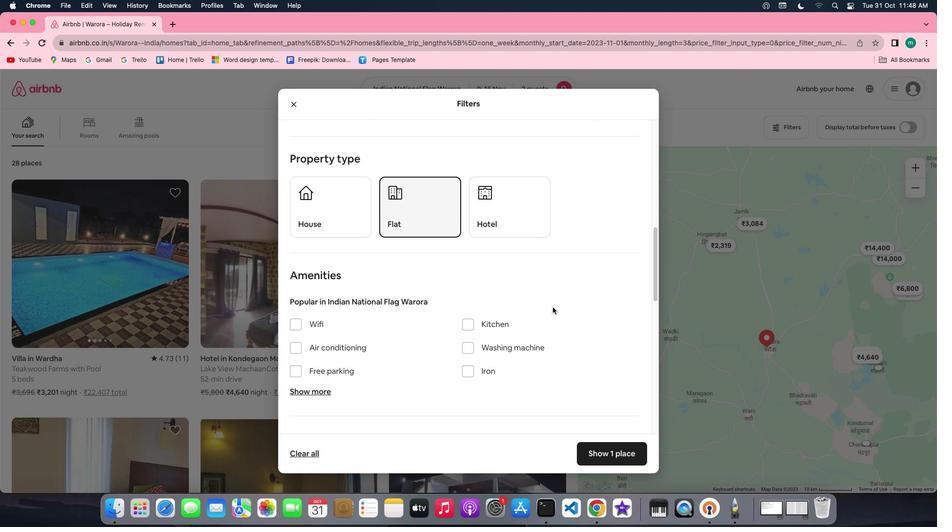 
Action: Mouse scrolled (553, 307) with delta (0, 0)
Screenshot: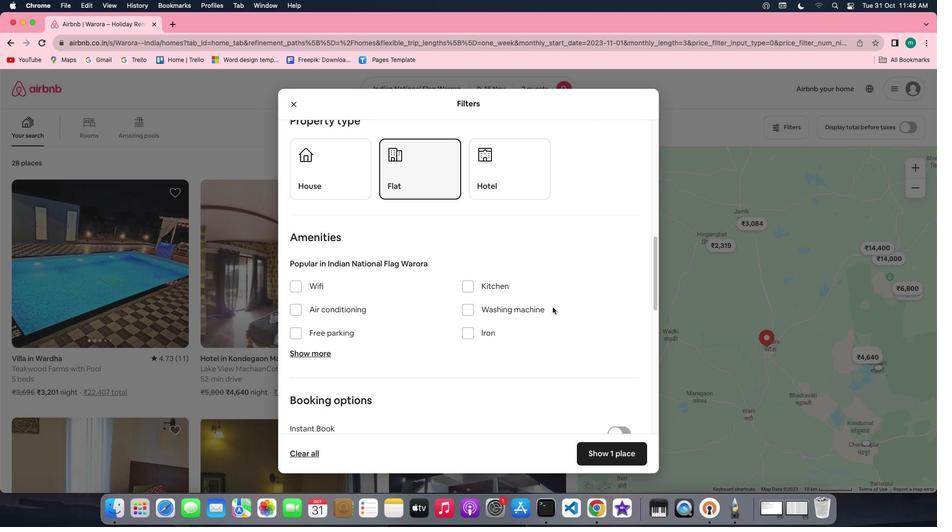 
Action: Mouse scrolled (553, 307) with delta (0, 0)
Screenshot: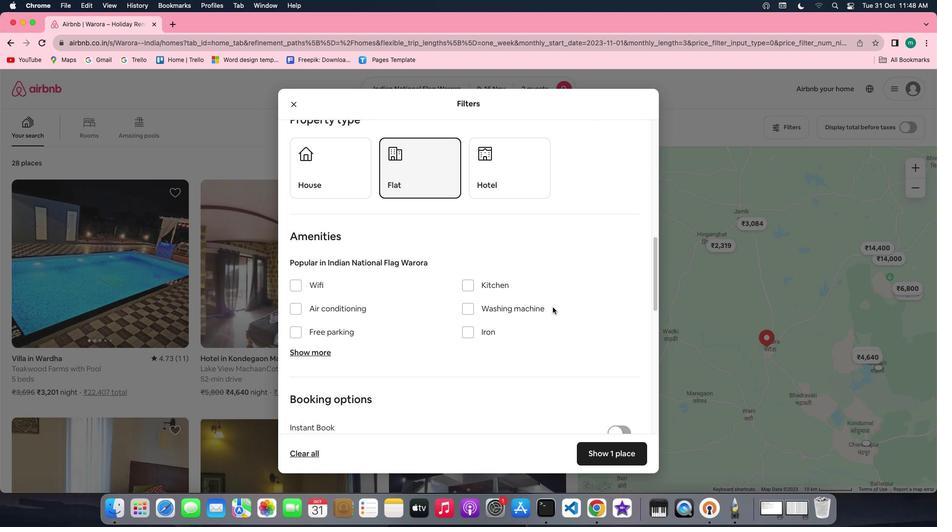 
Action: Mouse moved to (518, 293)
Screenshot: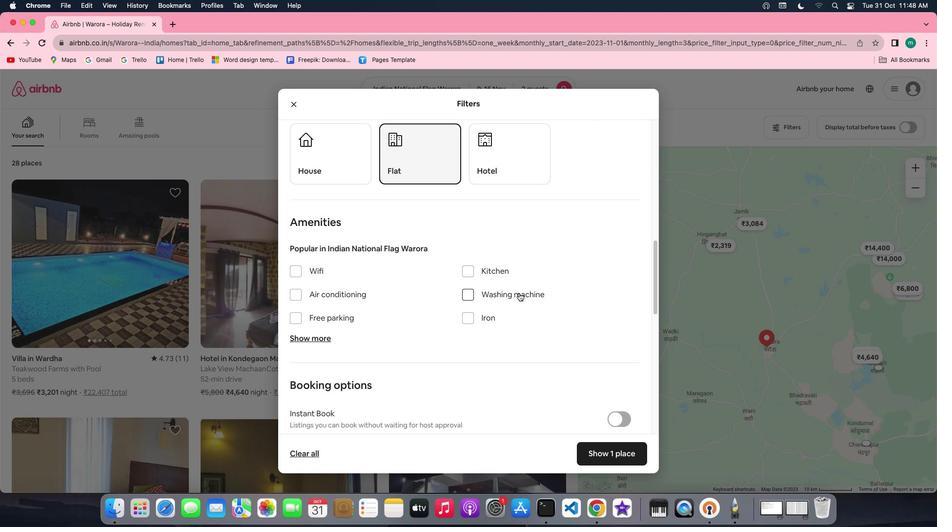 
Action: Mouse pressed left at (518, 293)
Screenshot: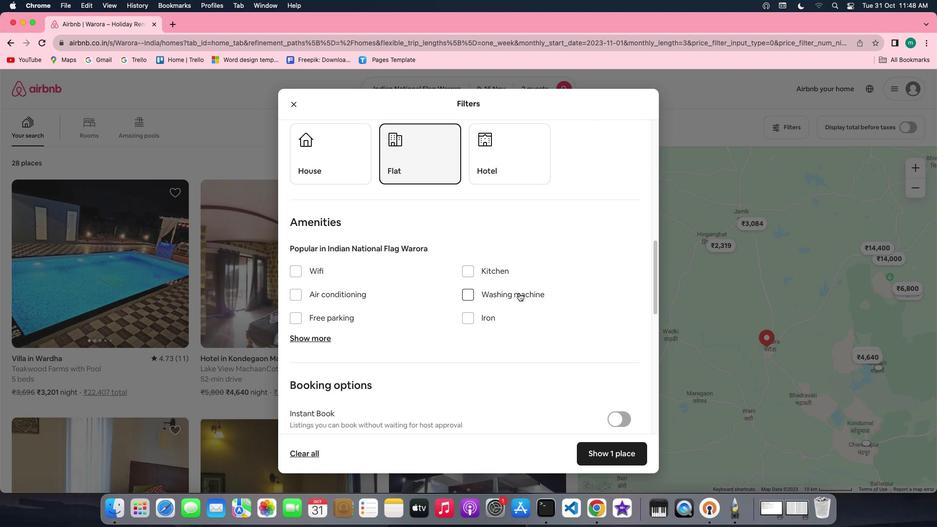 
Action: Mouse scrolled (518, 293) with delta (0, 0)
Screenshot: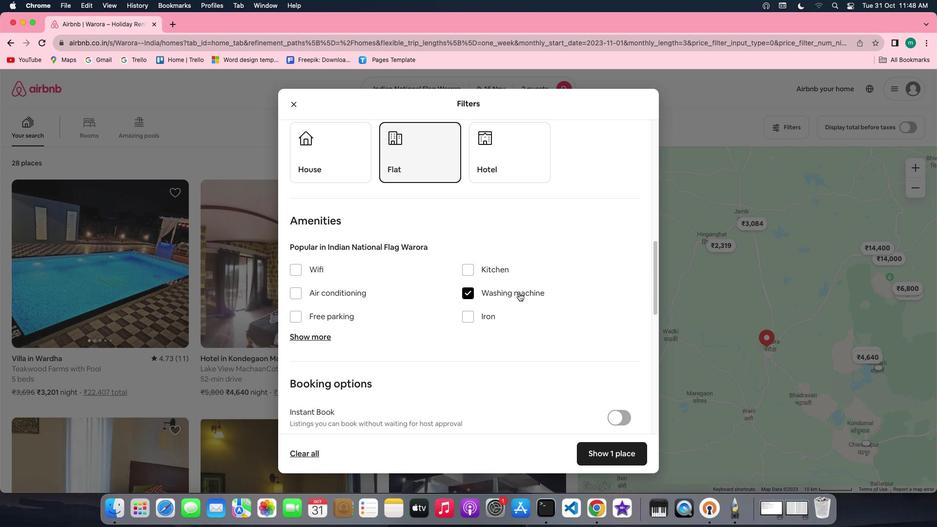 
Action: Mouse scrolled (518, 293) with delta (0, 0)
Screenshot: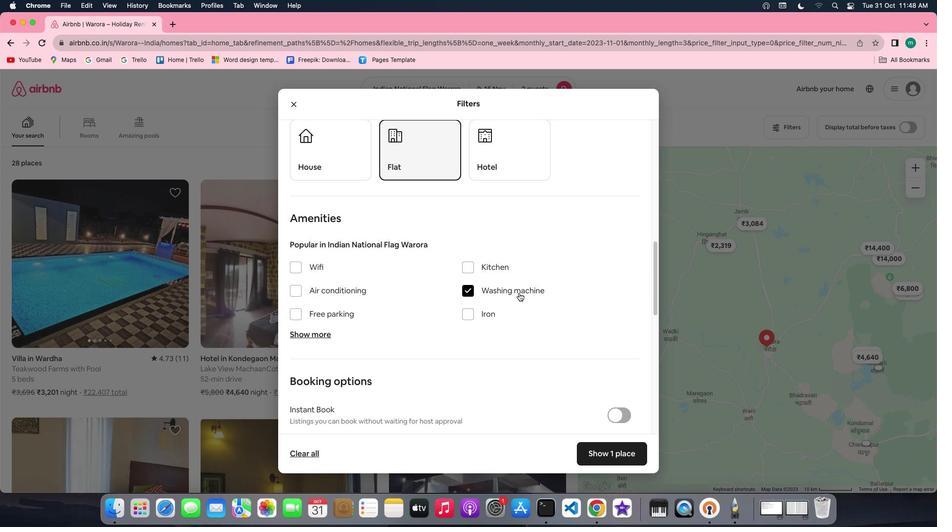 
Action: Mouse scrolled (518, 293) with delta (0, 0)
Screenshot: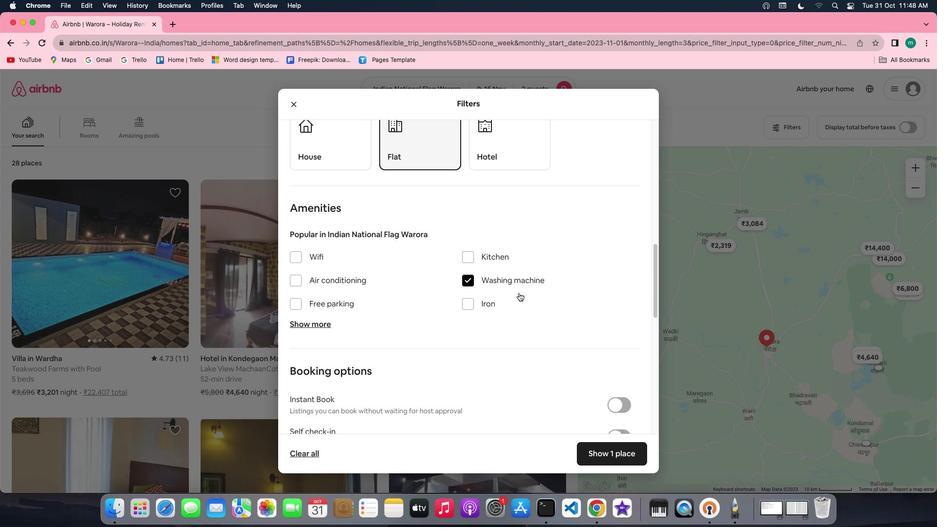 
Action: Mouse scrolled (518, 293) with delta (0, -1)
Screenshot: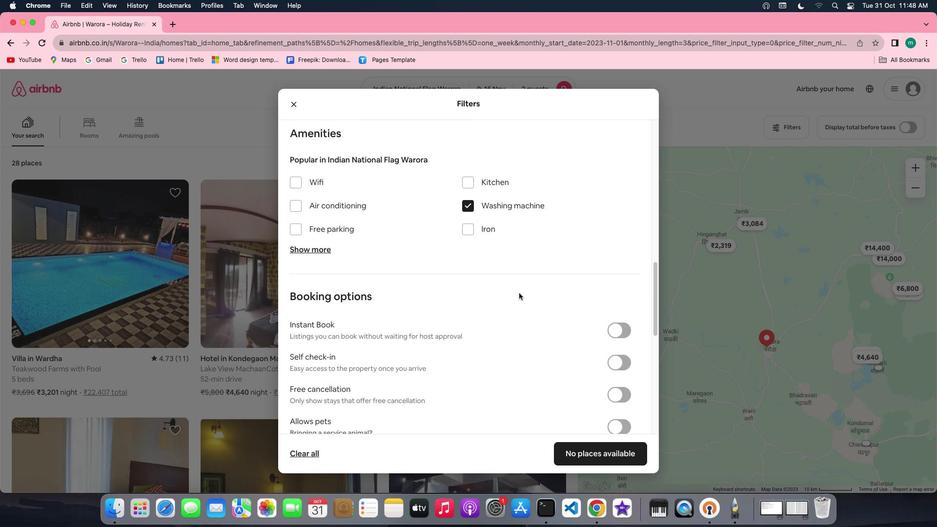 
Action: Mouse scrolled (518, 293) with delta (0, 0)
Screenshot: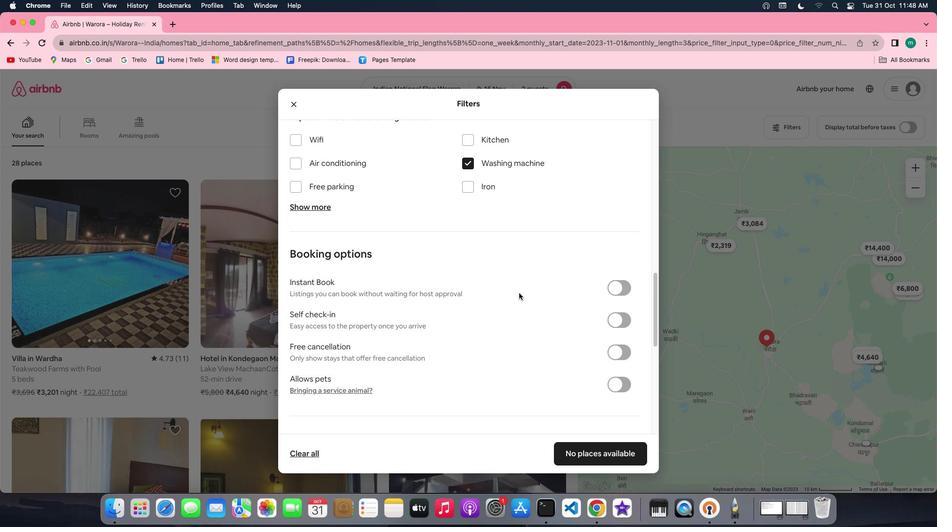 
Action: Mouse scrolled (518, 293) with delta (0, 0)
Screenshot: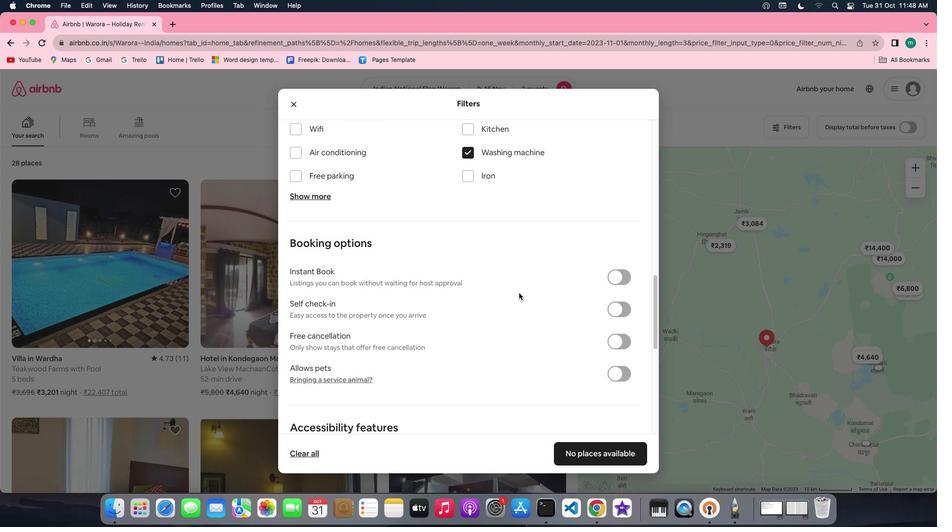 
Action: Mouse scrolled (518, 293) with delta (0, 0)
Screenshot: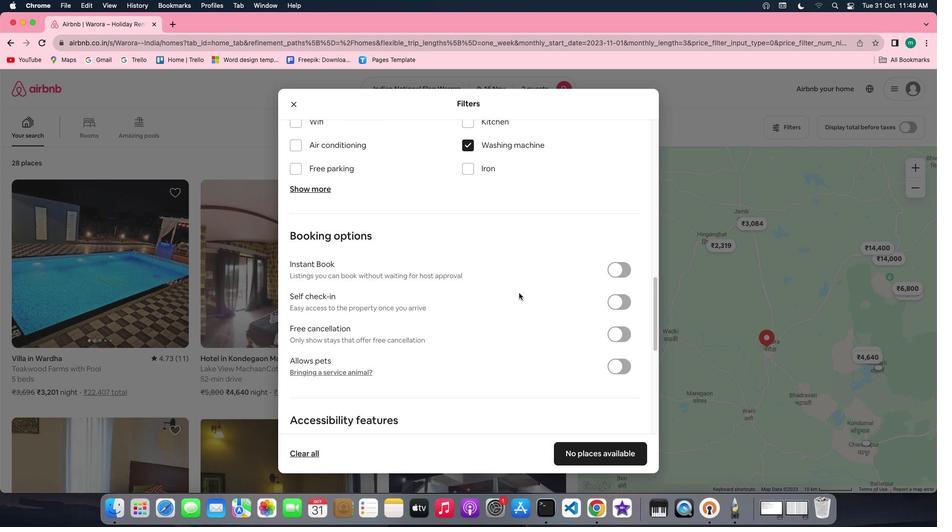 
Action: Mouse scrolled (518, 293) with delta (0, -1)
Screenshot: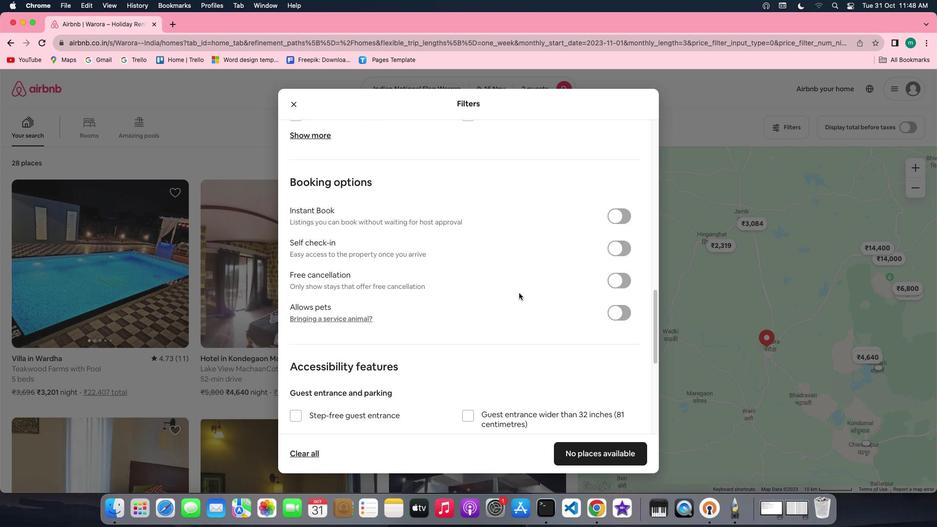 
Action: Mouse scrolled (518, 293) with delta (0, 0)
Screenshot: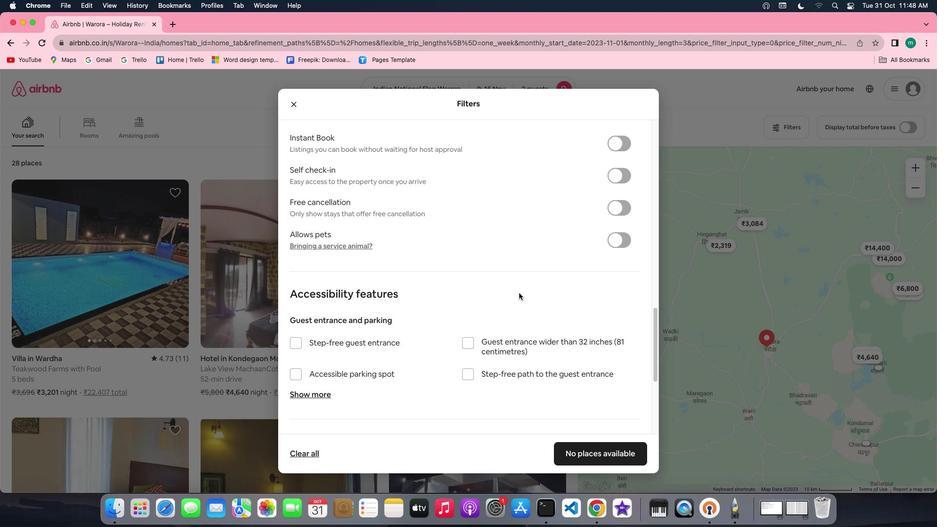 
Action: Mouse scrolled (518, 293) with delta (0, 0)
Screenshot: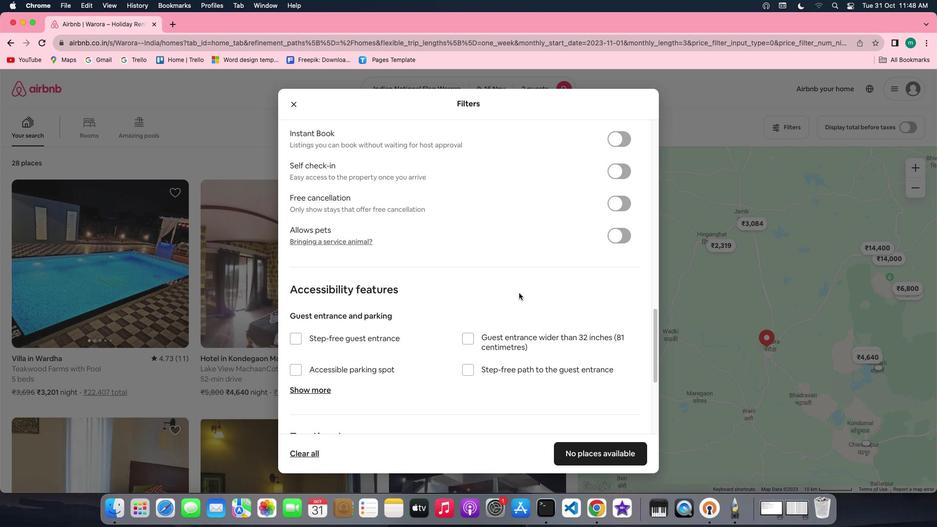 
Action: Mouse scrolled (518, 293) with delta (0, 0)
Screenshot: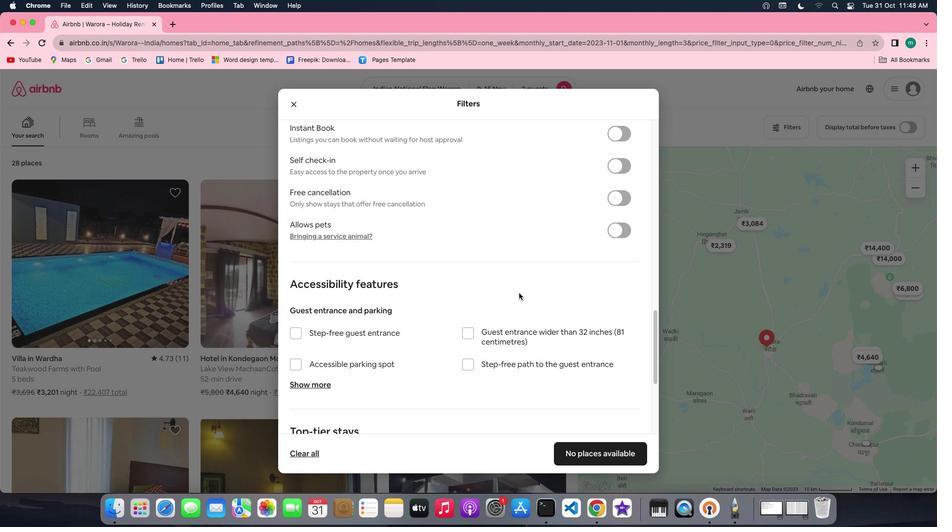 
Action: Mouse scrolled (518, 293) with delta (0, -1)
Screenshot: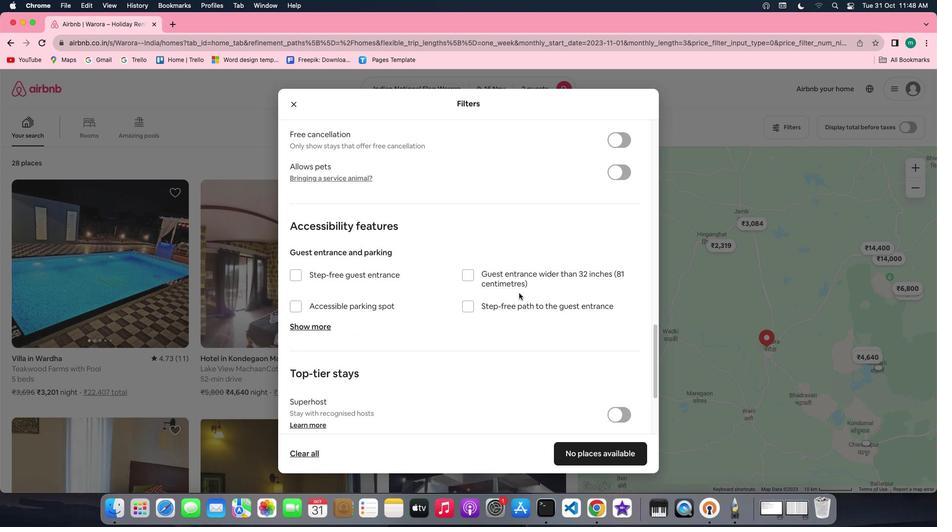 
Action: Mouse scrolled (518, 293) with delta (0, 0)
Screenshot: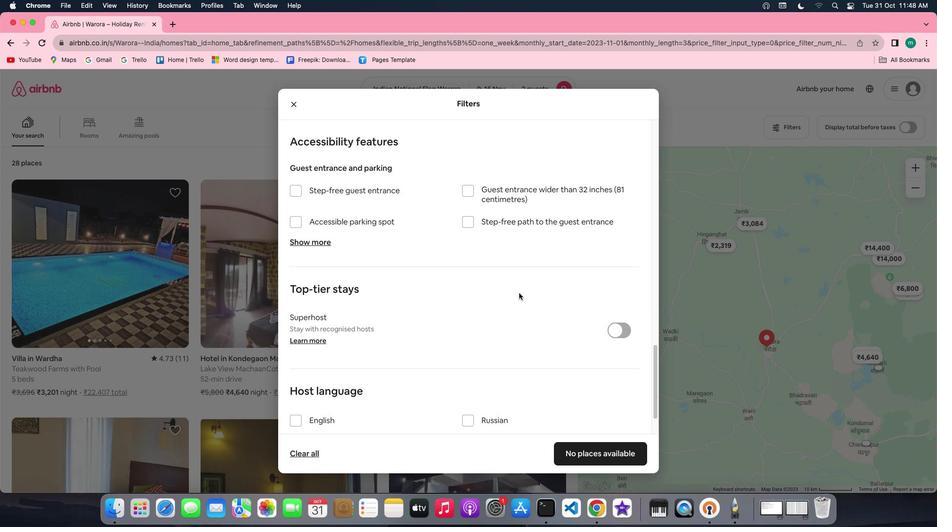 
Action: Mouse scrolled (518, 293) with delta (0, 0)
Screenshot: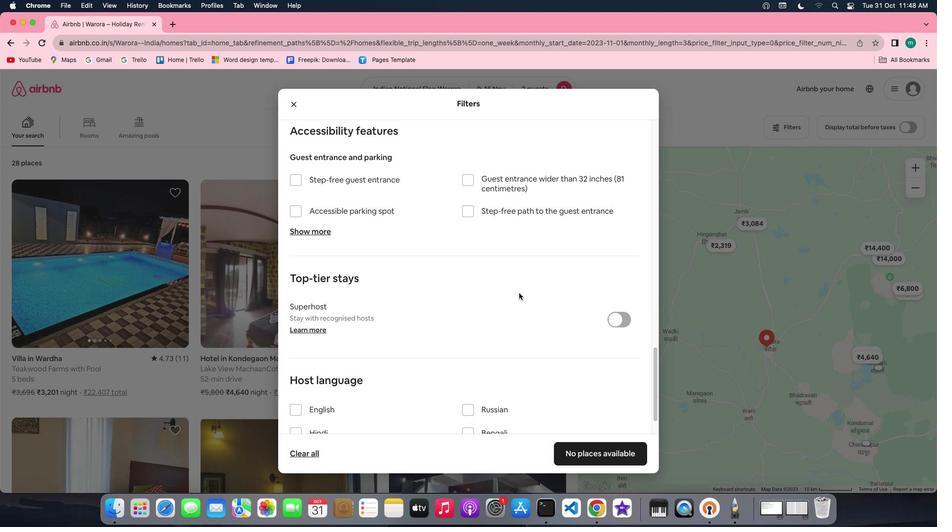 
Action: Mouse scrolled (518, 293) with delta (0, -1)
Screenshot: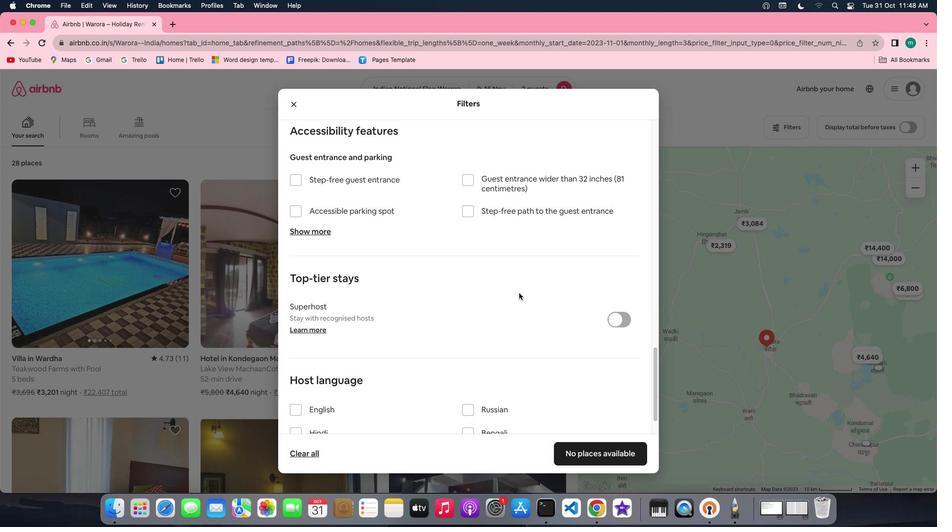 
Action: Mouse scrolled (518, 293) with delta (0, -2)
Screenshot: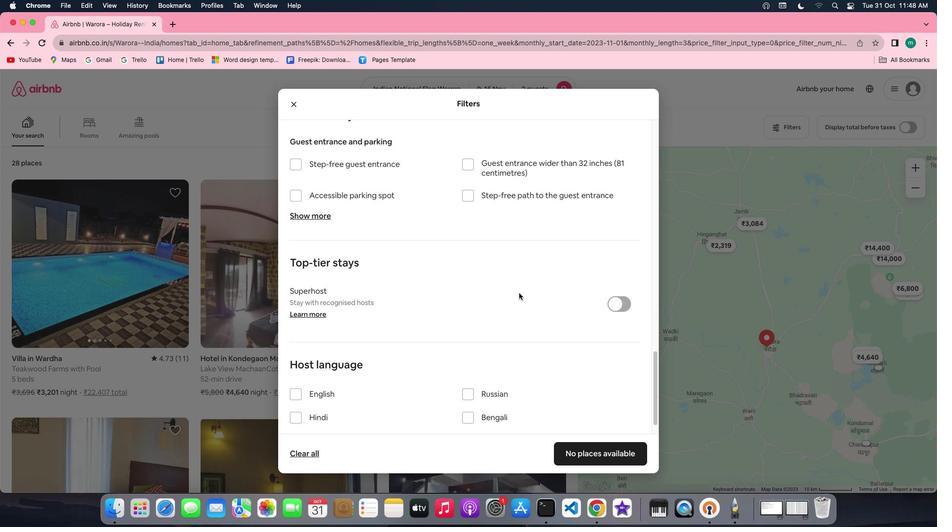 
Action: Mouse scrolled (518, 293) with delta (0, -2)
Screenshot: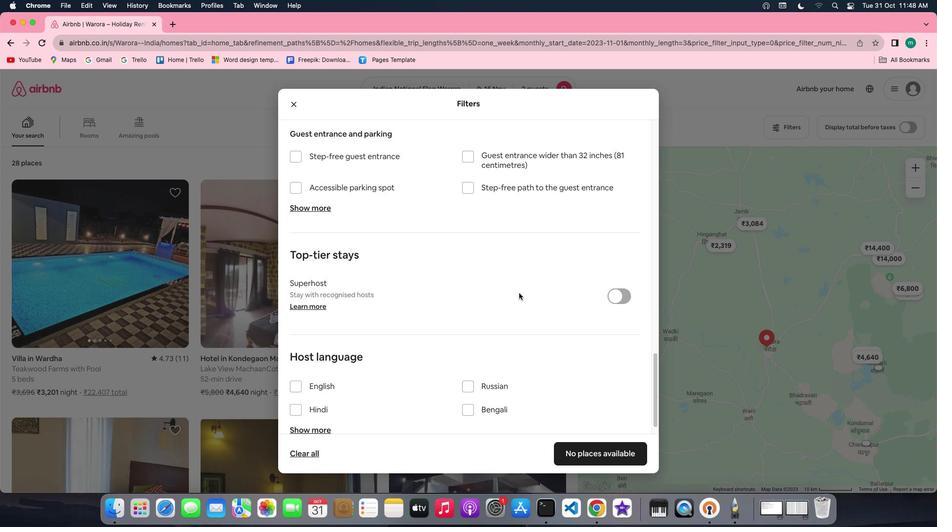 
Action: Mouse scrolled (518, 293) with delta (0, -2)
Screenshot: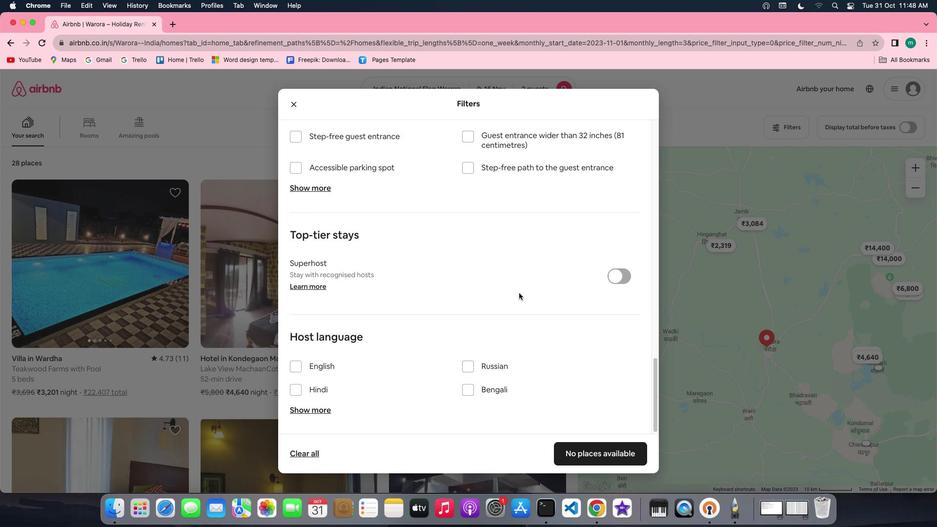 
Action: Mouse moved to (571, 380)
Screenshot: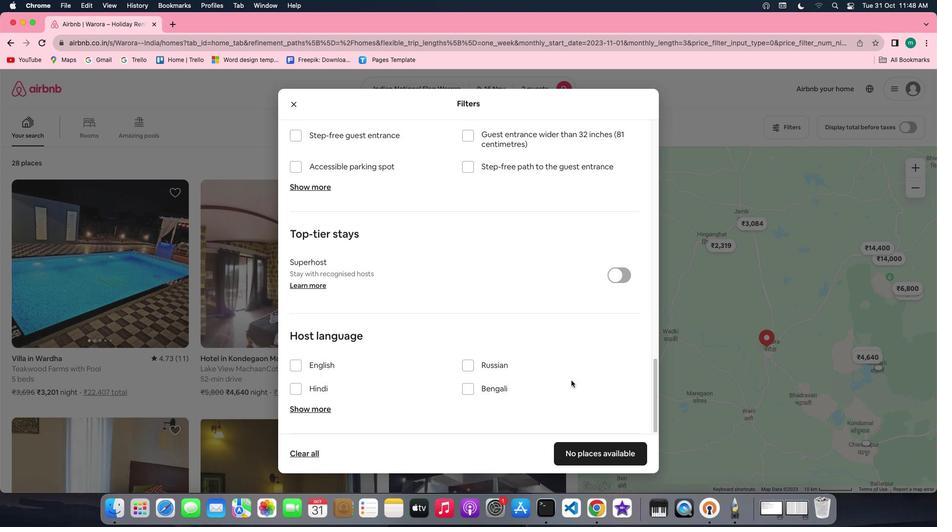 
Action: Mouse scrolled (571, 380) with delta (0, 0)
Screenshot: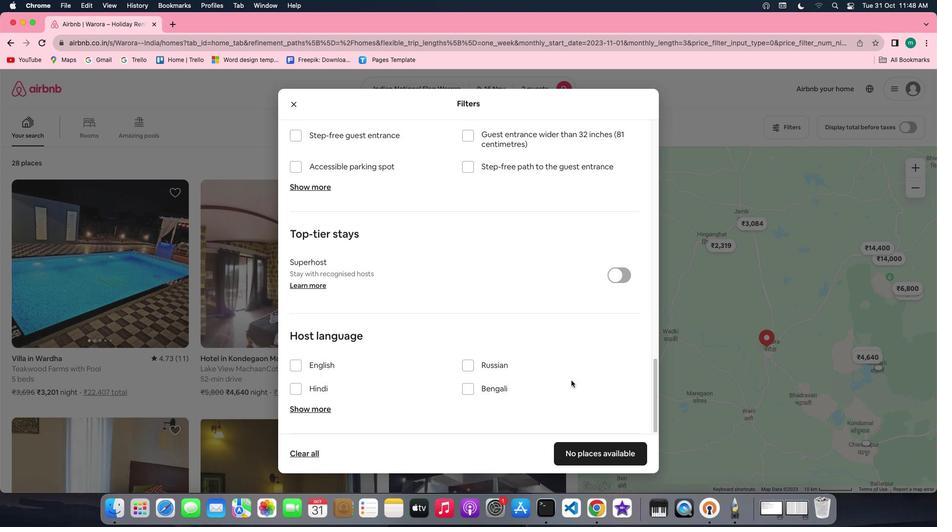 
Action: Mouse scrolled (571, 380) with delta (0, 0)
Screenshot: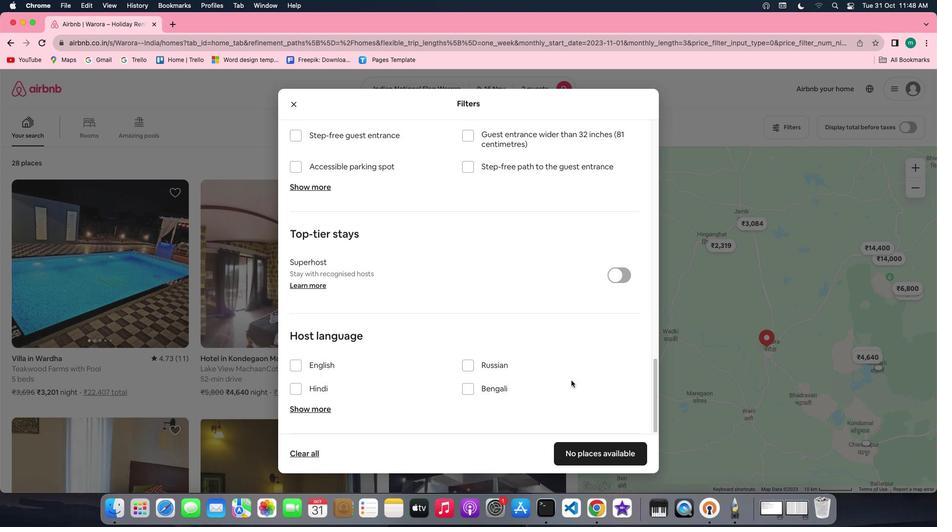 
Action: Mouse scrolled (571, 380) with delta (0, -1)
Screenshot: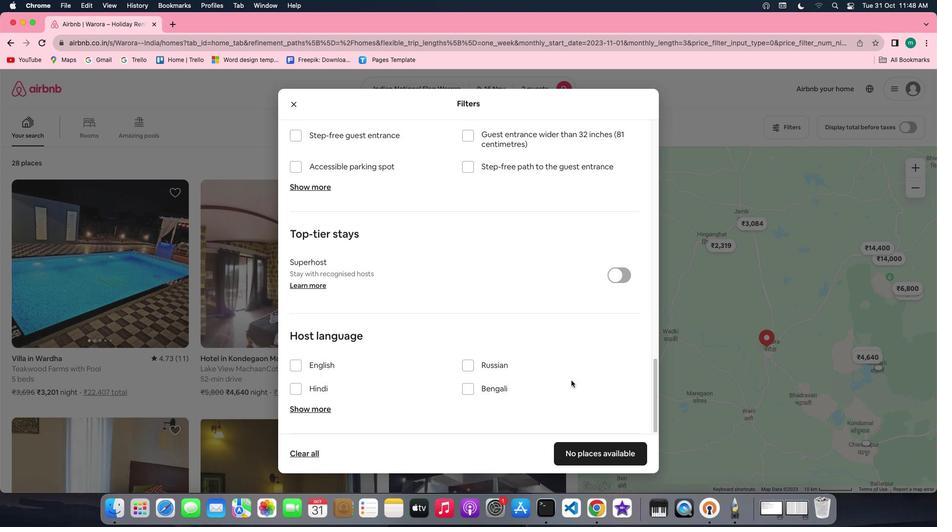 
Action: Mouse scrolled (571, 380) with delta (0, -2)
Screenshot: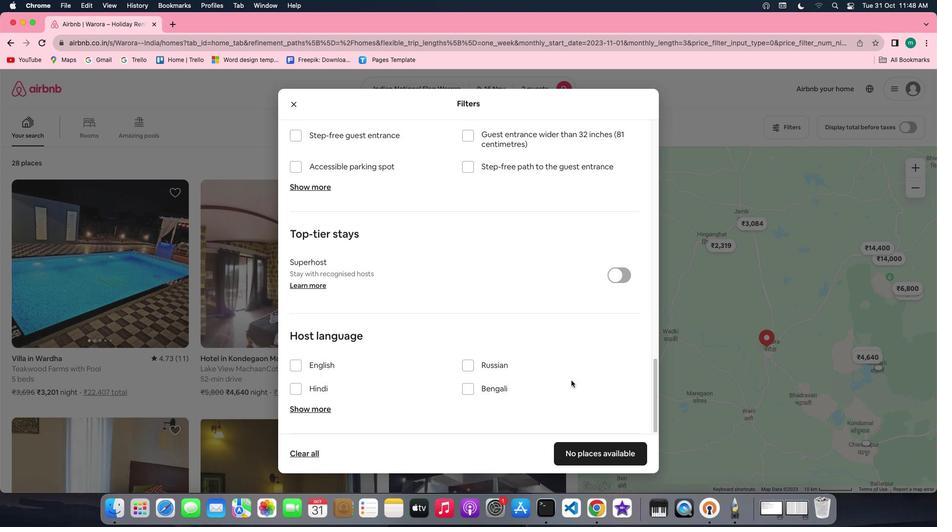 
Action: Mouse scrolled (571, 380) with delta (0, -2)
Screenshot: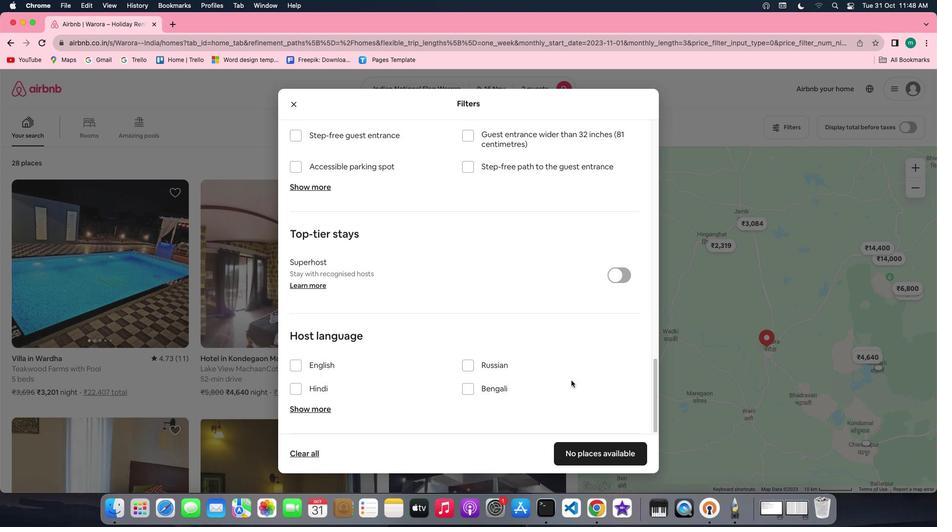 
Action: Mouse moved to (588, 452)
Screenshot: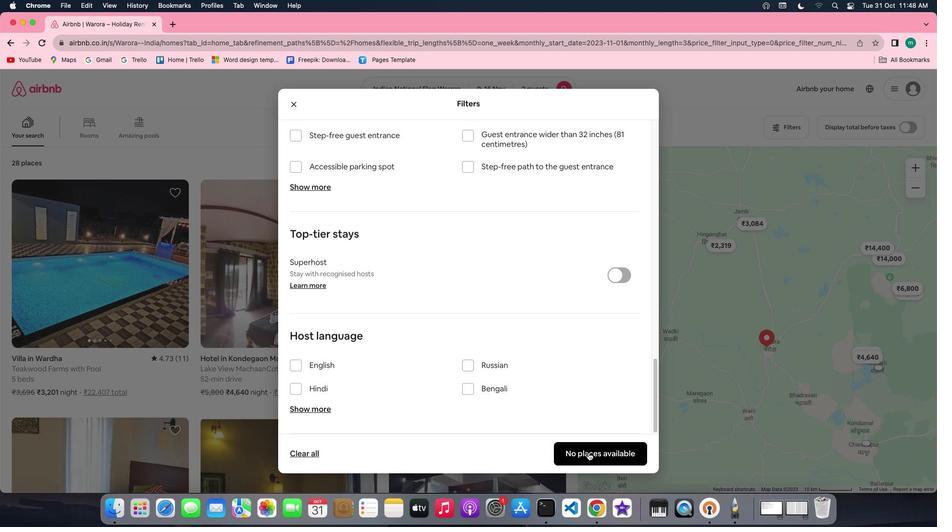 
Action: Mouse pressed left at (588, 452)
Screenshot: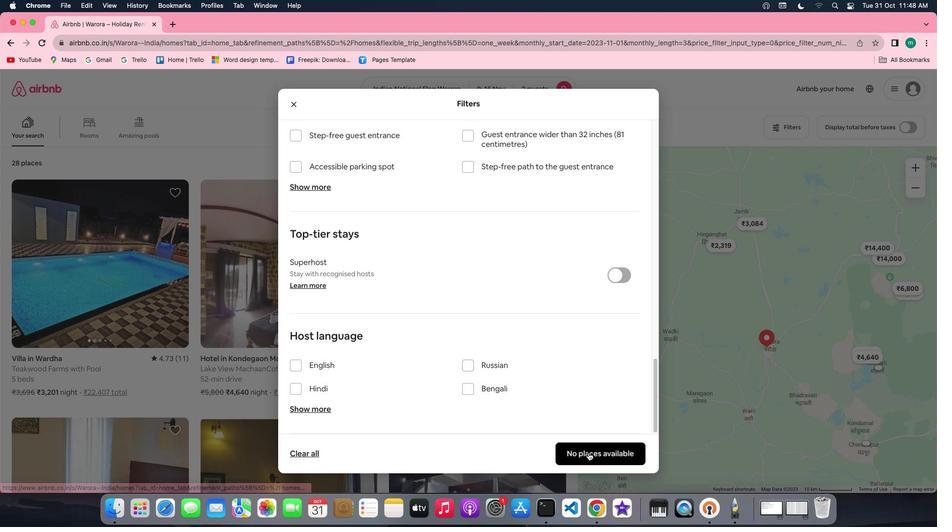 
Action: Mouse moved to (266, 314)
Screenshot: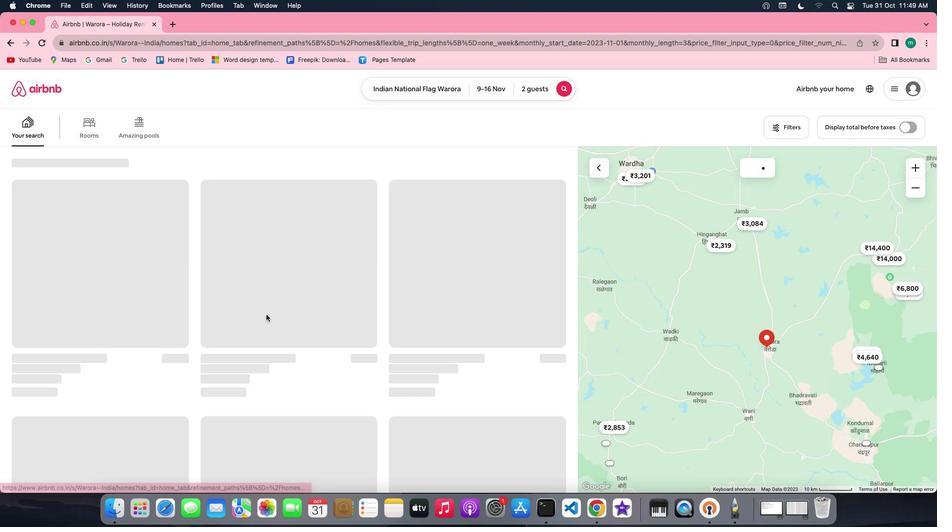 
